 Task: In the Company jpmmorgan.com, Add note: 'Set up a demo for a customer who requested more information.'. Mark checkbox to create task to follow up ': In 1 month'. Create task, with  description: Physical meeting done, Add due date: In 1 week; Add reminder: 1 hour before. Set Priority High and add note: Make sure to mention the limited-time discount offer during the sales call.. Logged in from softage.6@softage.net
Action: Mouse moved to (104, 76)
Screenshot: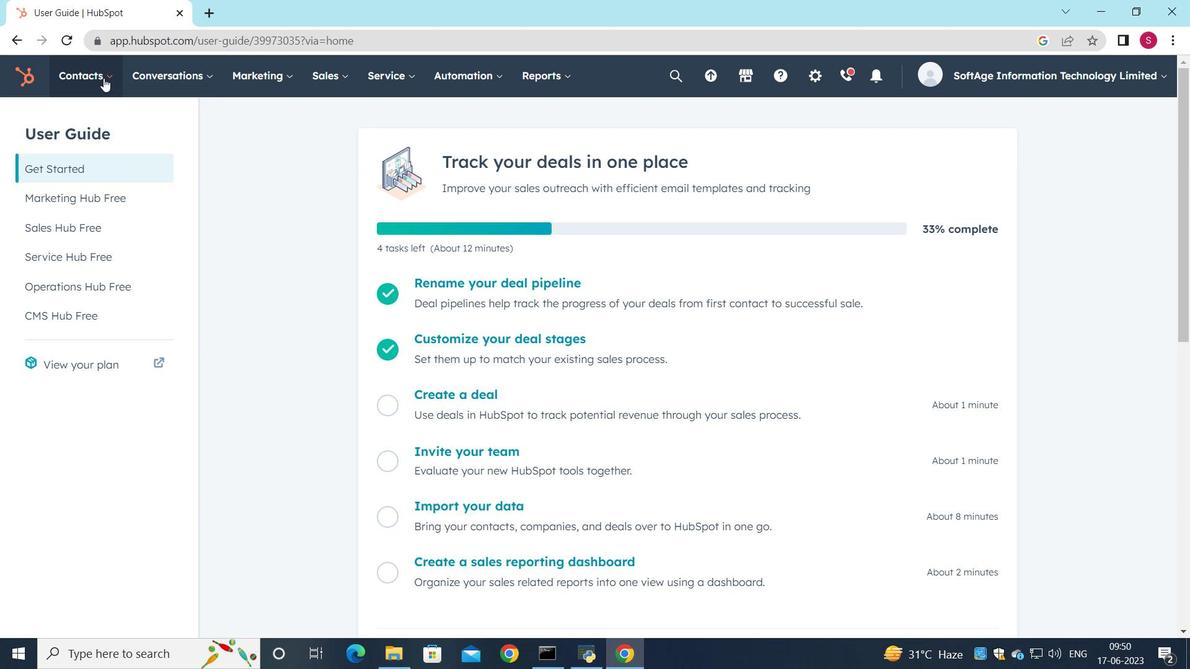 
Action: Mouse pressed left at (104, 76)
Screenshot: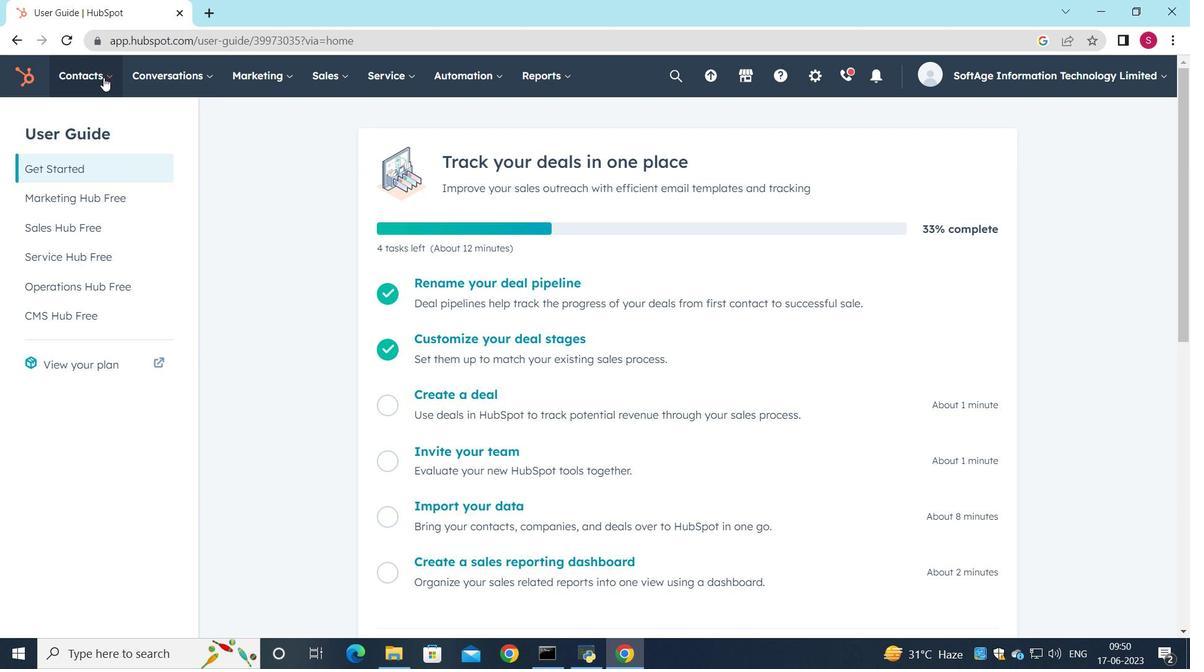 
Action: Mouse moved to (106, 146)
Screenshot: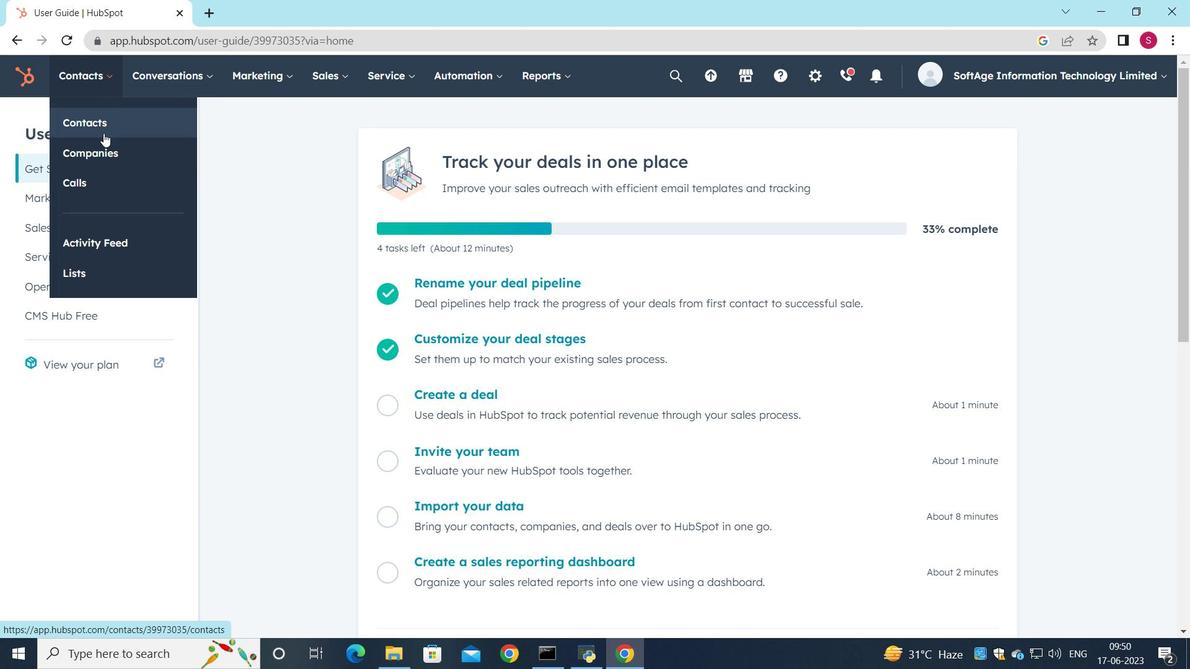 
Action: Mouse pressed left at (106, 146)
Screenshot: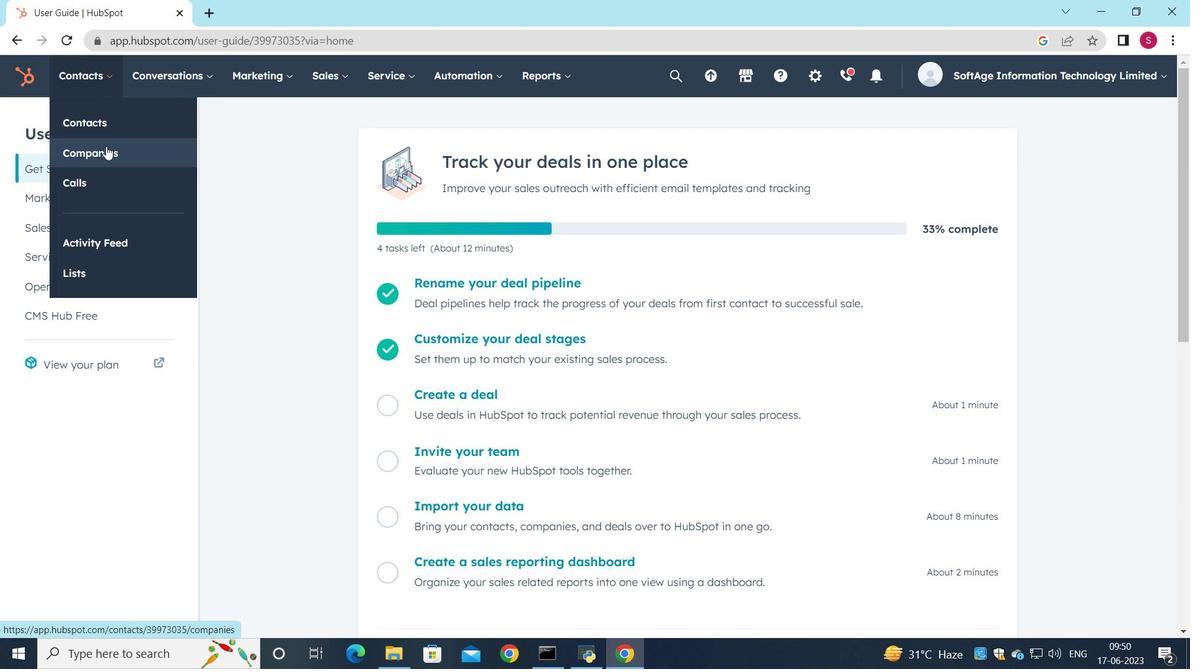 
Action: Mouse moved to (85, 247)
Screenshot: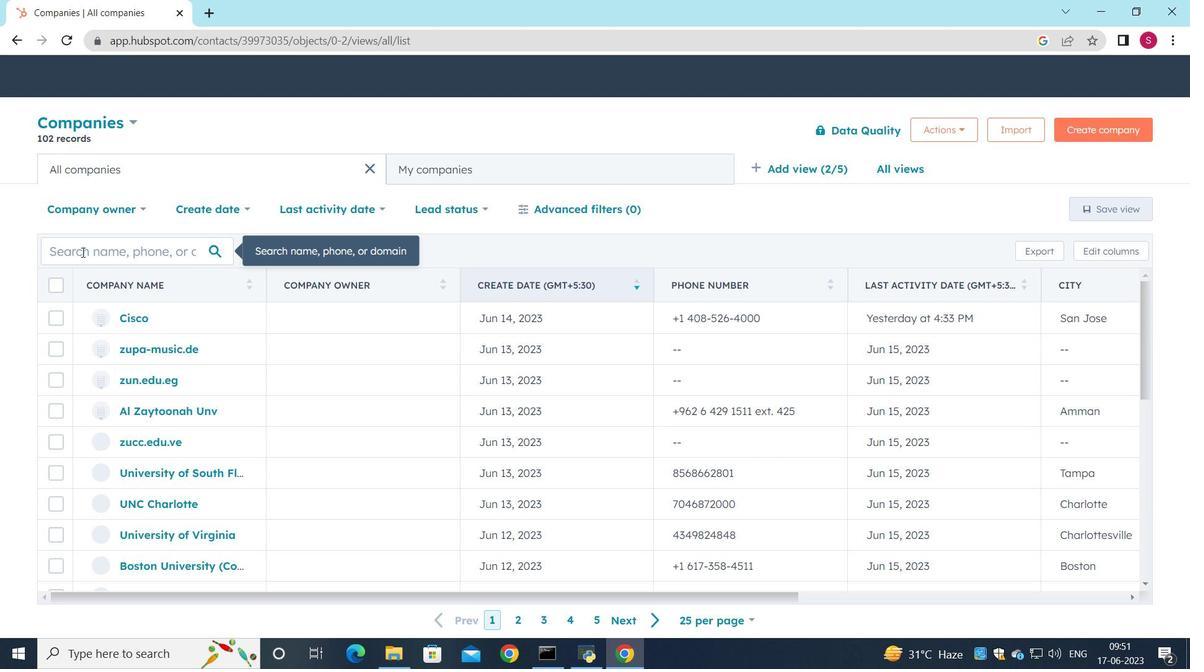 
Action: Mouse pressed left at (85, 247)
Screenshot: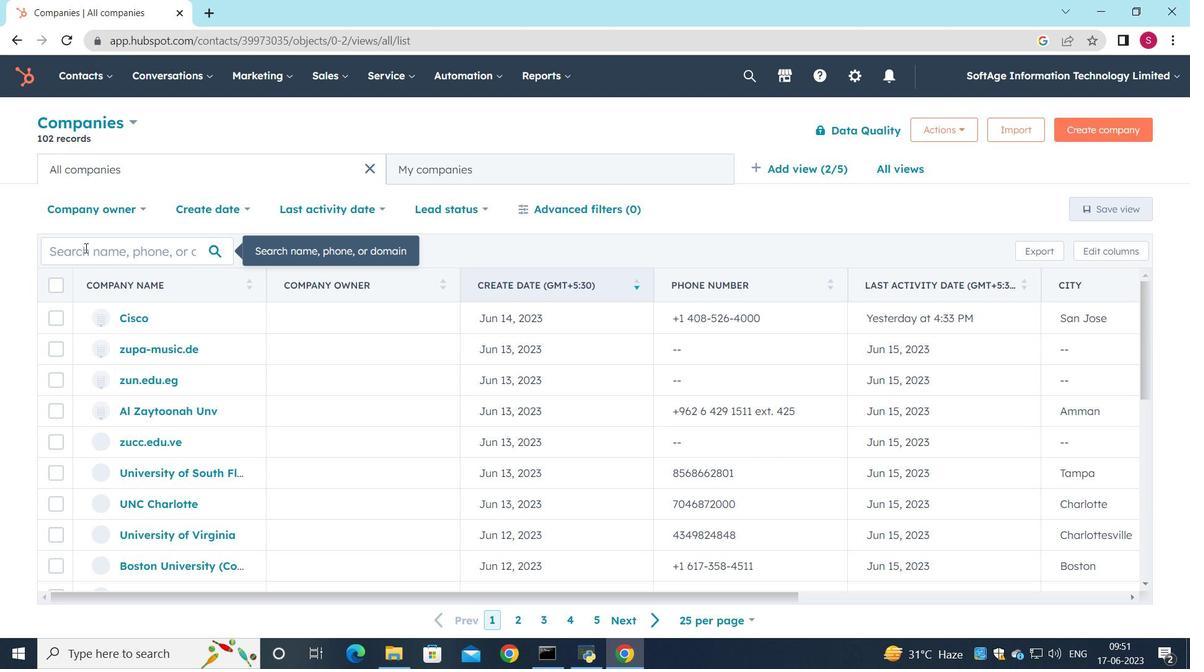 
Action: Mouse moved to (86, 239)
Screenshot: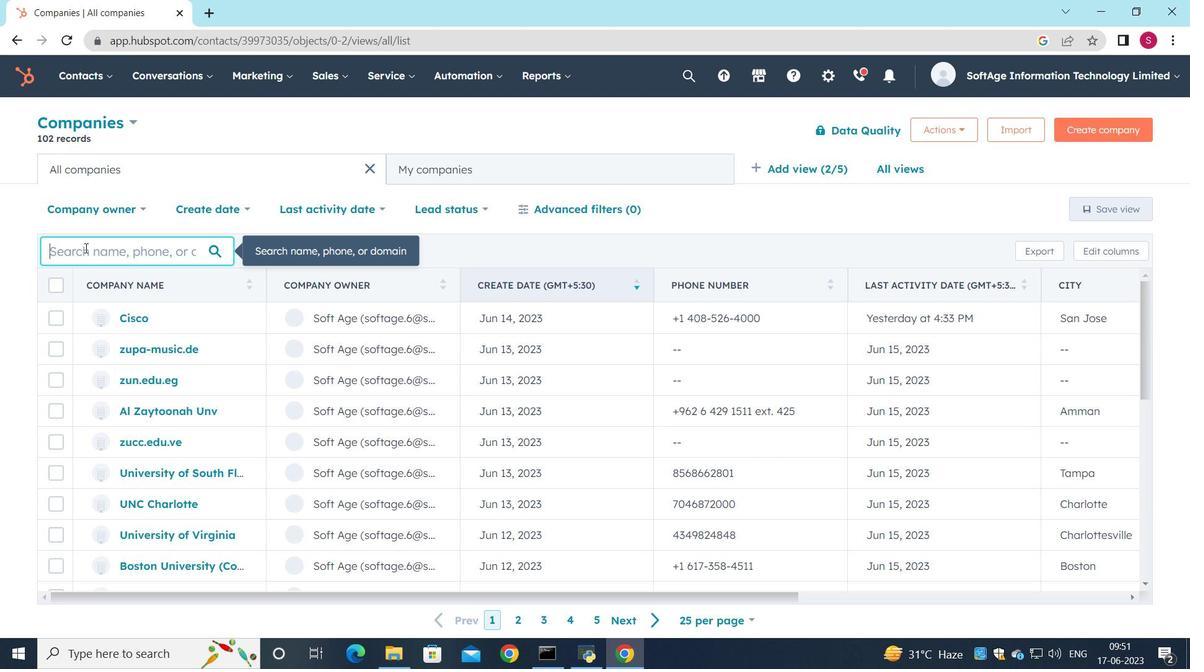 
Action: Key pressed jp,<Key.backspace>mmorgan
Screenshot: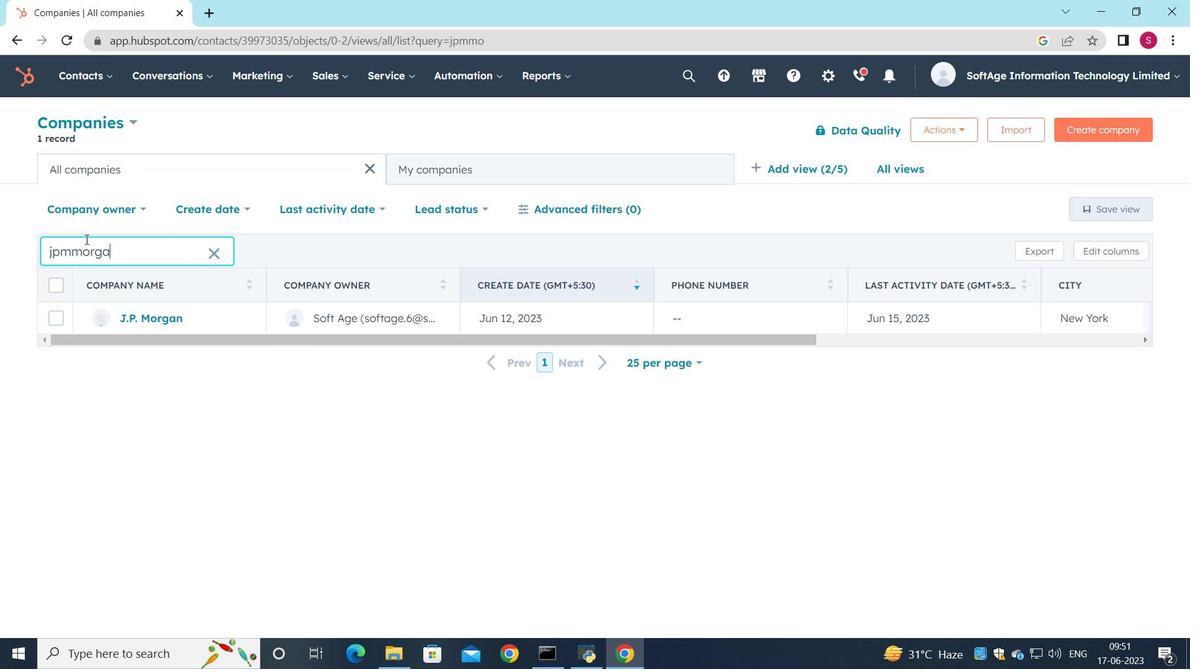 
Action: Mouse moved to (106, 251)
Screenshot: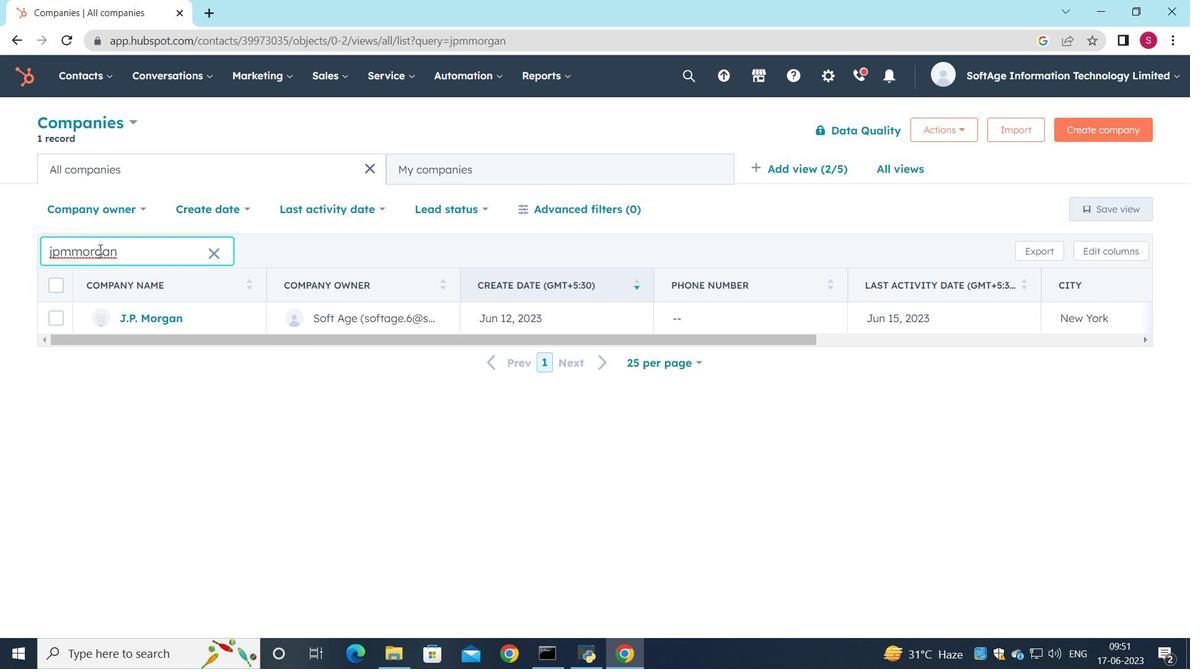 
Action: Key pressed .com
Screenshot: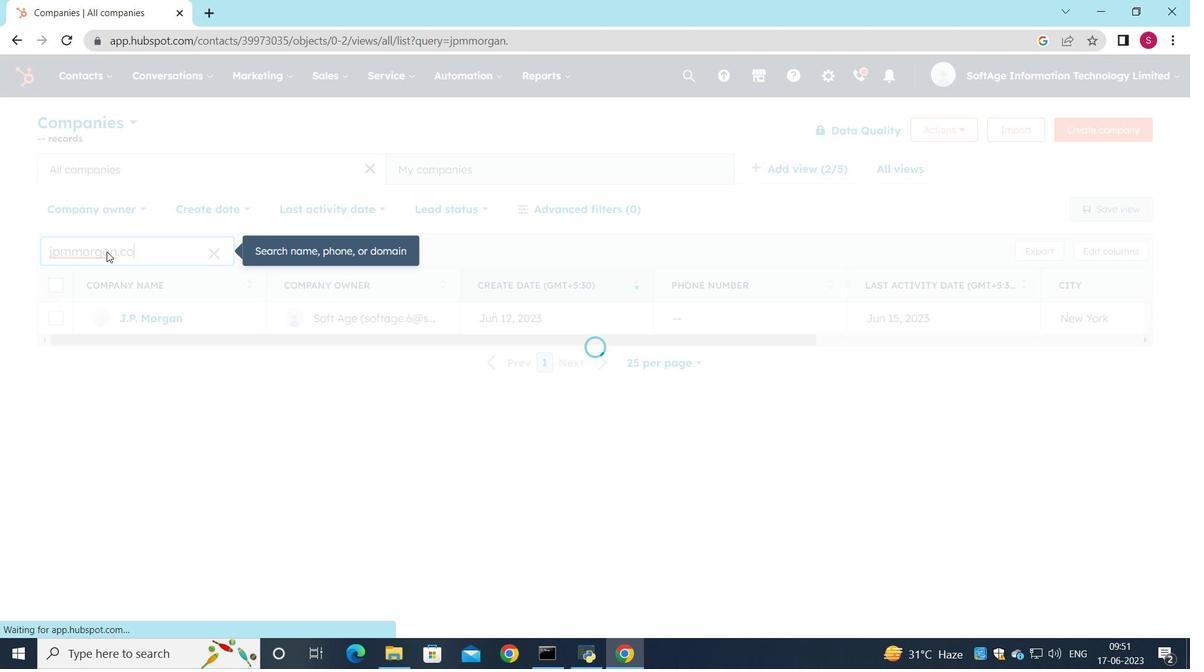 
Action: Mouse moved to (133, 319)
Screenshot: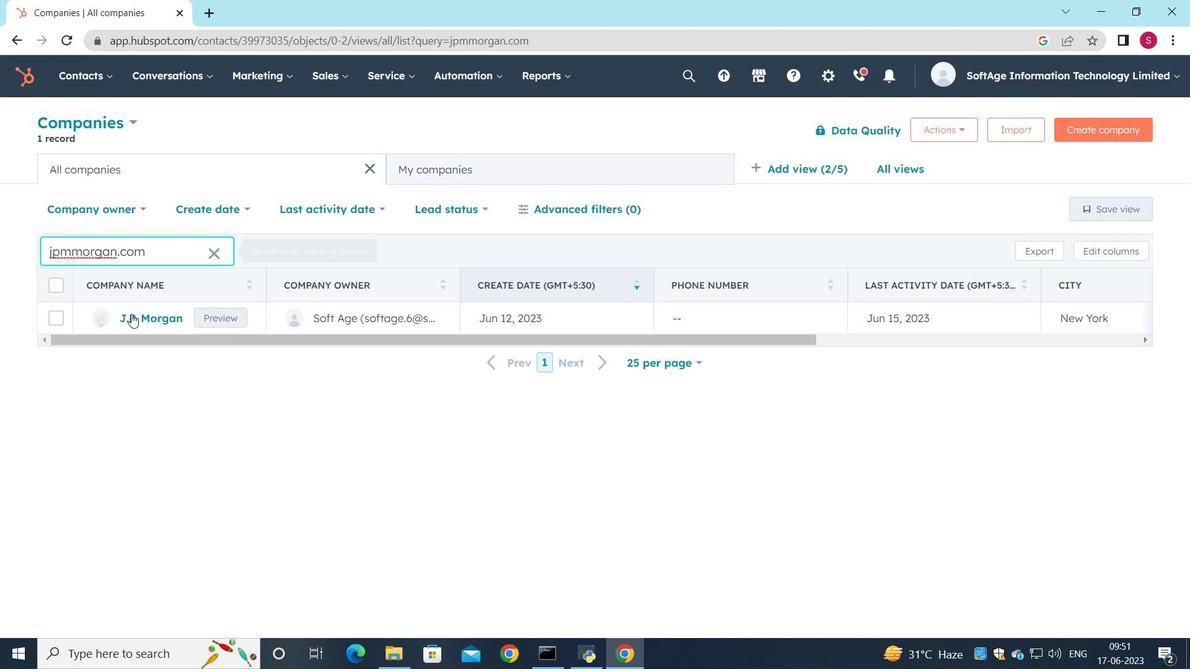 
Action: Mouse pressed left at (133, 319)
Screenshot: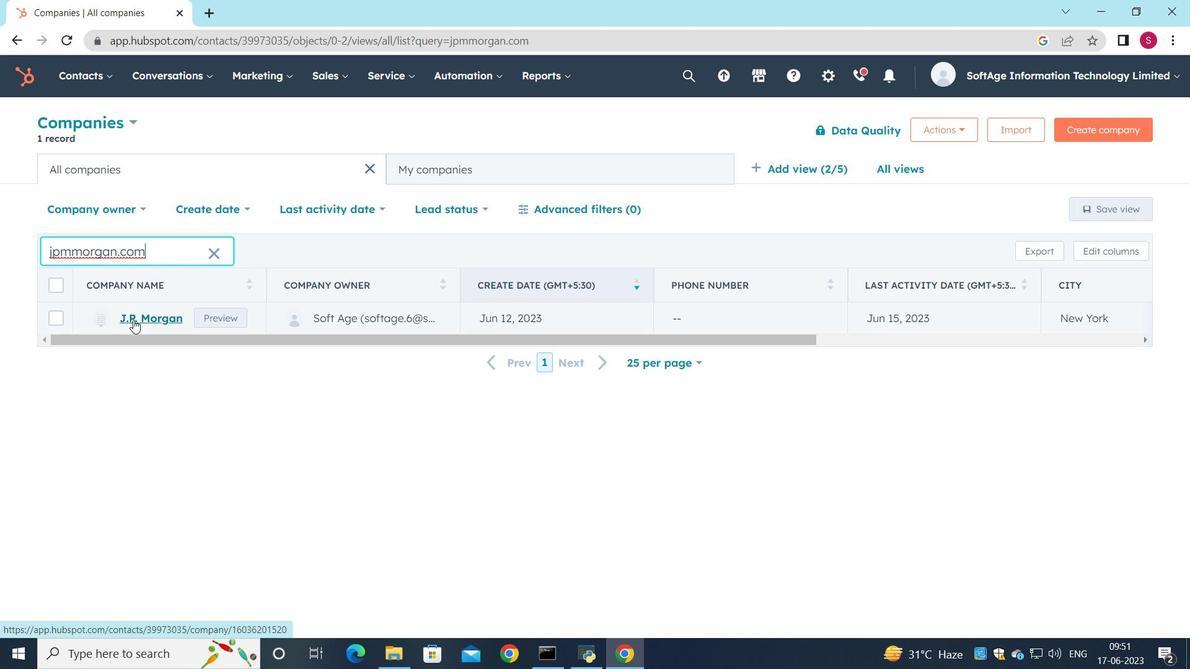 
Action: Mouse moved to (43, 246)
Screenshot: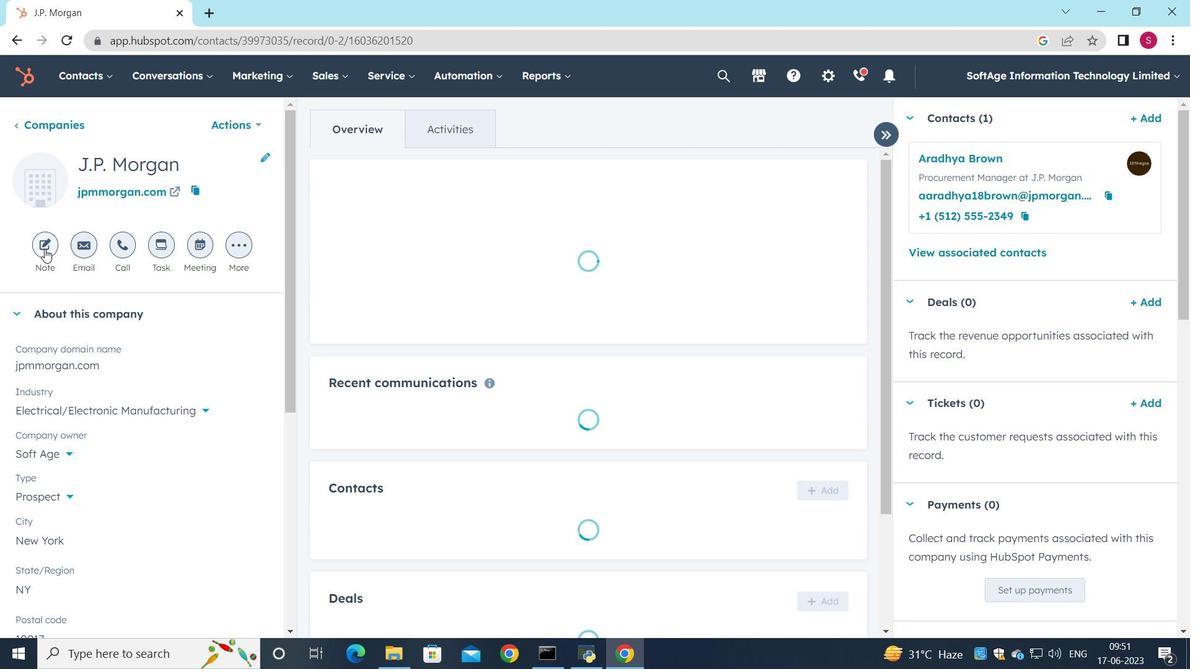 
Action: Mouse pressed left at (43, 246)
Screenshot: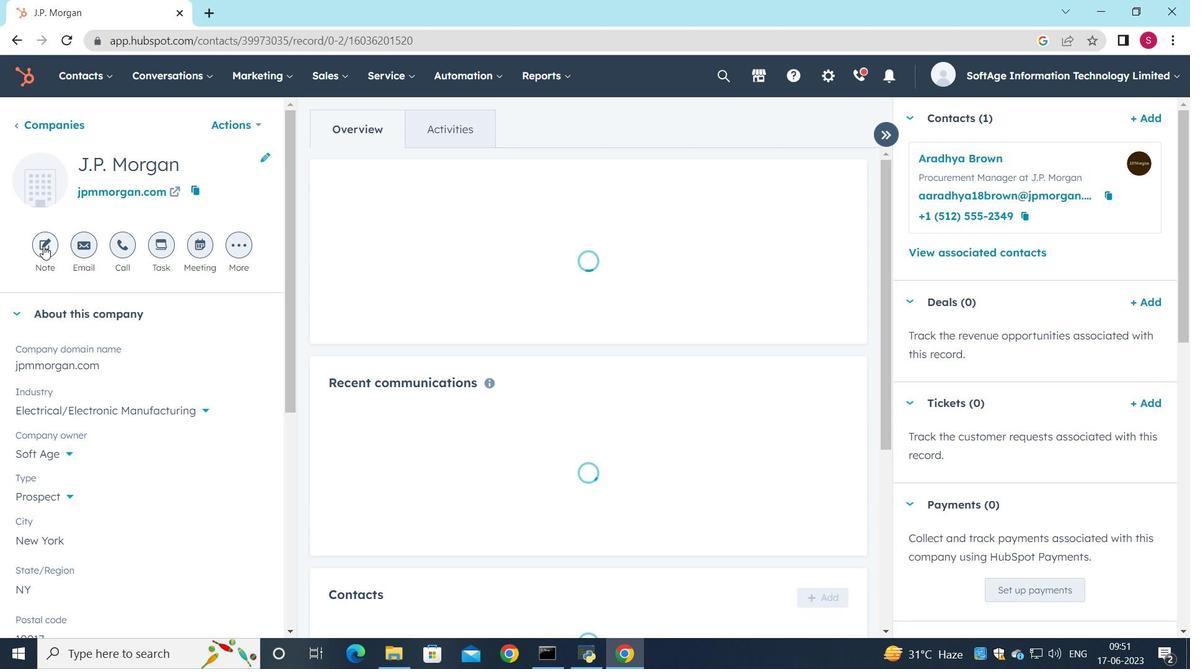
Action: Mouse moved to (665, 386)
Screenshot: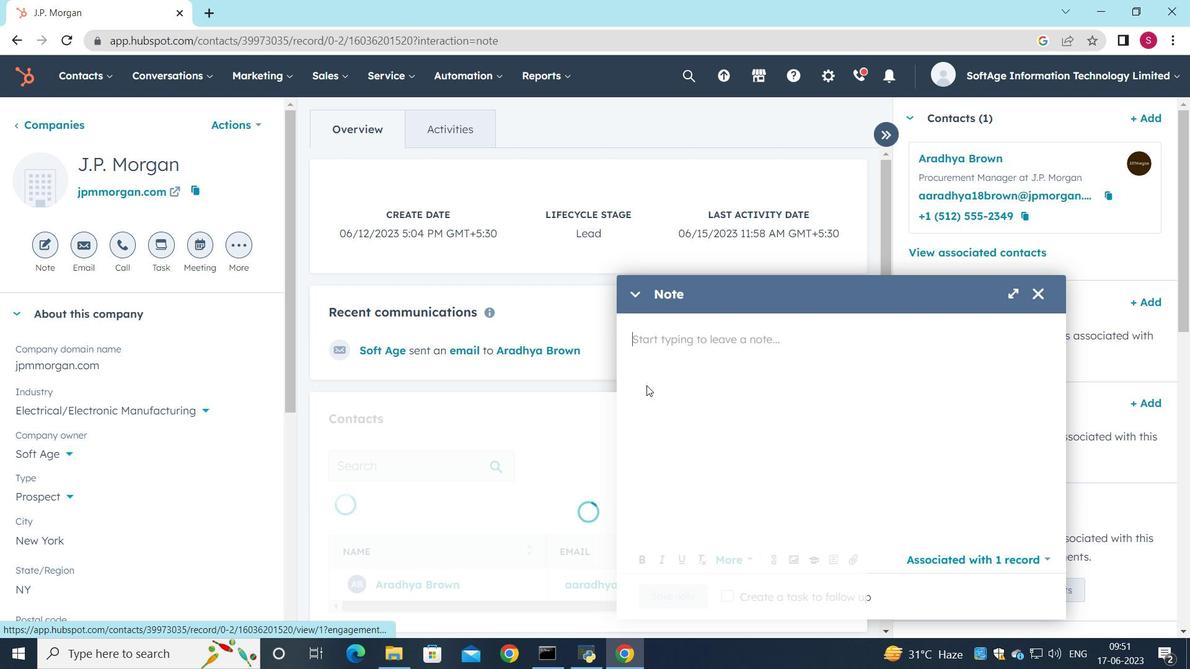 
Action: Key pressed <Key.shift>Set<Key.space>up<Key.space>a<Key.space>demo<Key.space>for<Key.space>a<Key.space>customer<Key.space>who<Key.space>requested<Key.space>more<Key.space>information
Screenshot: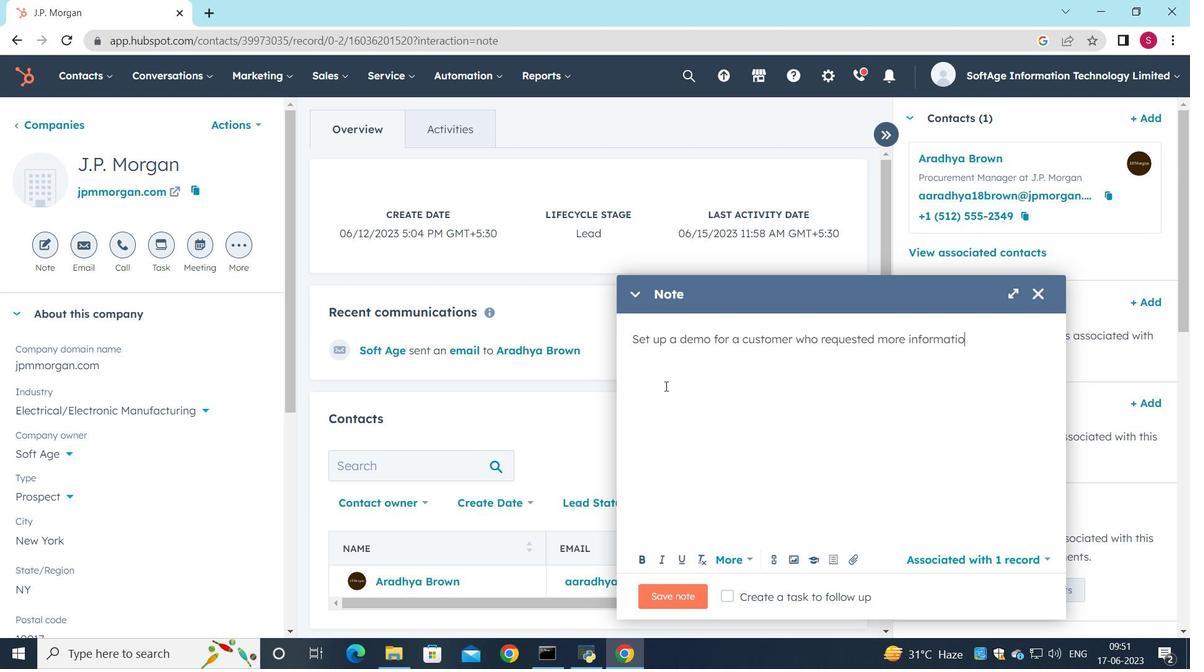 
Action: Mouse moved to (729, 598)
Screenshot: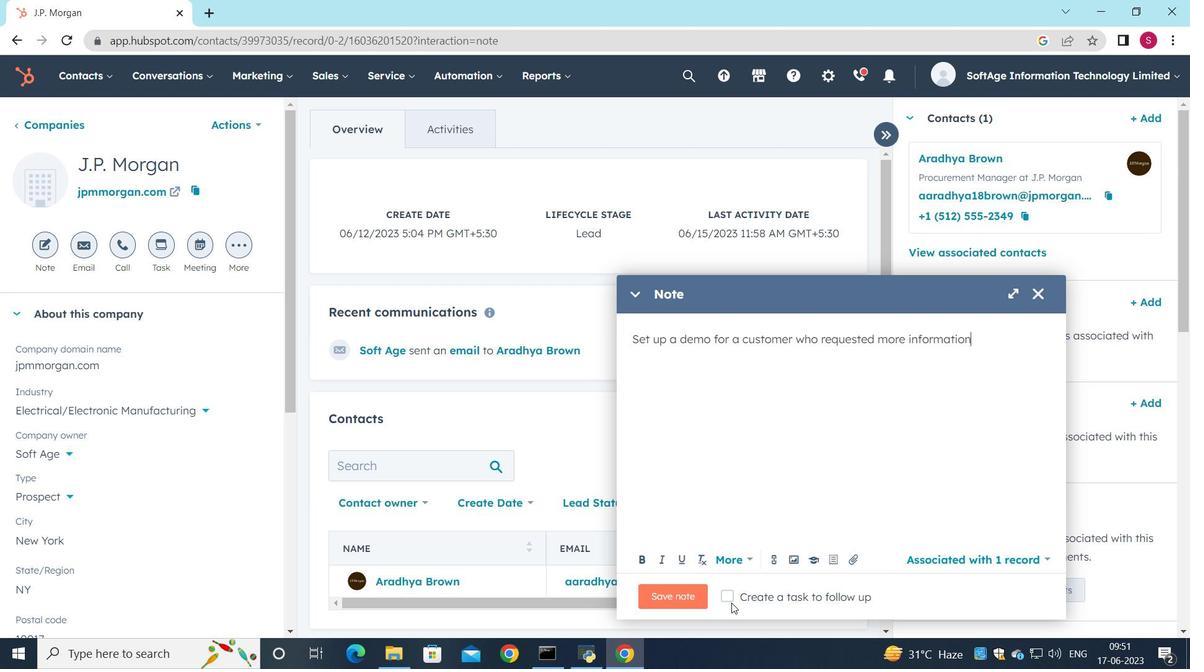 
Action: Mouse pressed left at (729, 598)
Screenshot: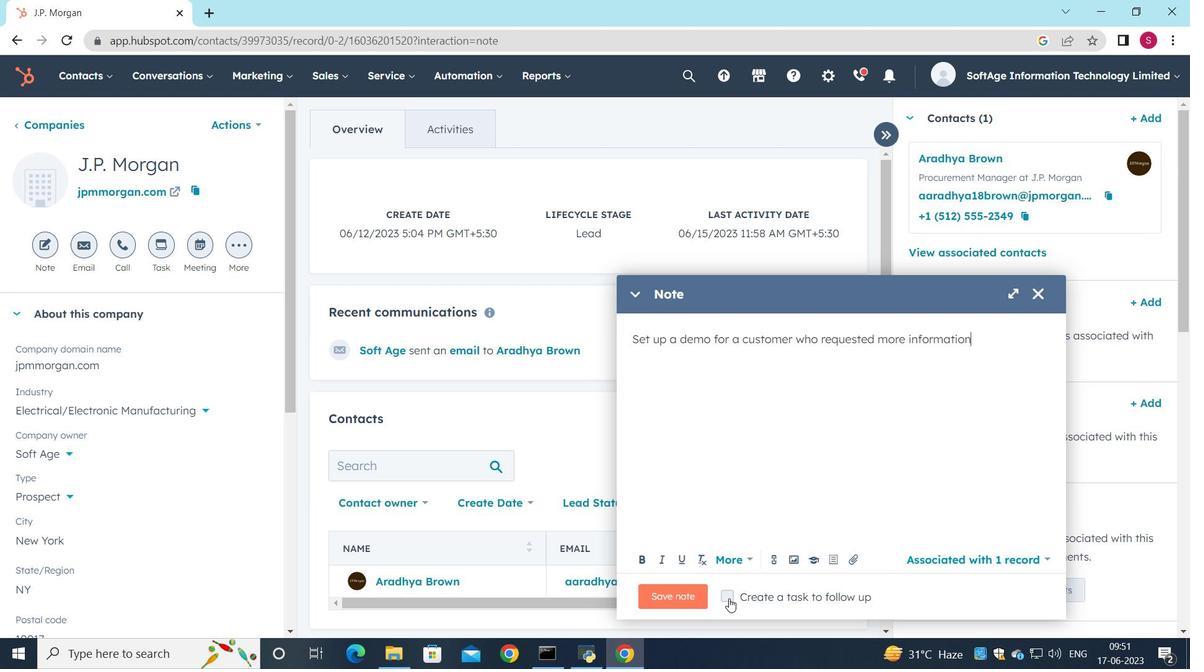 
Action: Mouse moved to (817, 601)
Screenshot: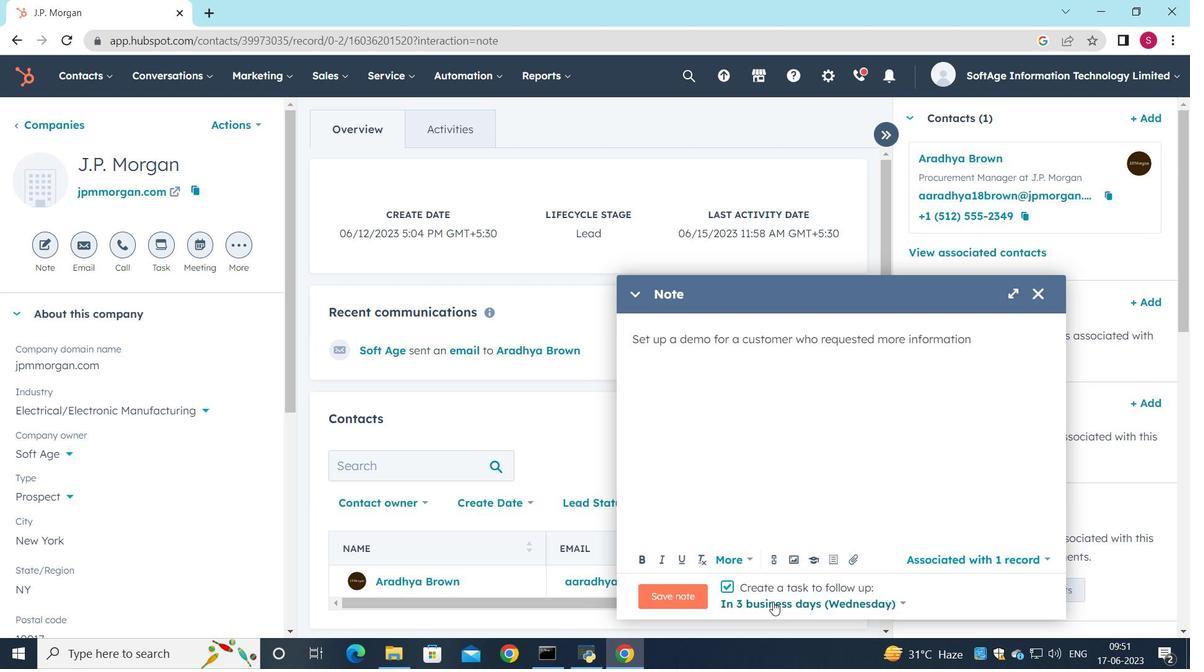 
Action: Mouse pressed left at (817, 601)
Screenshot: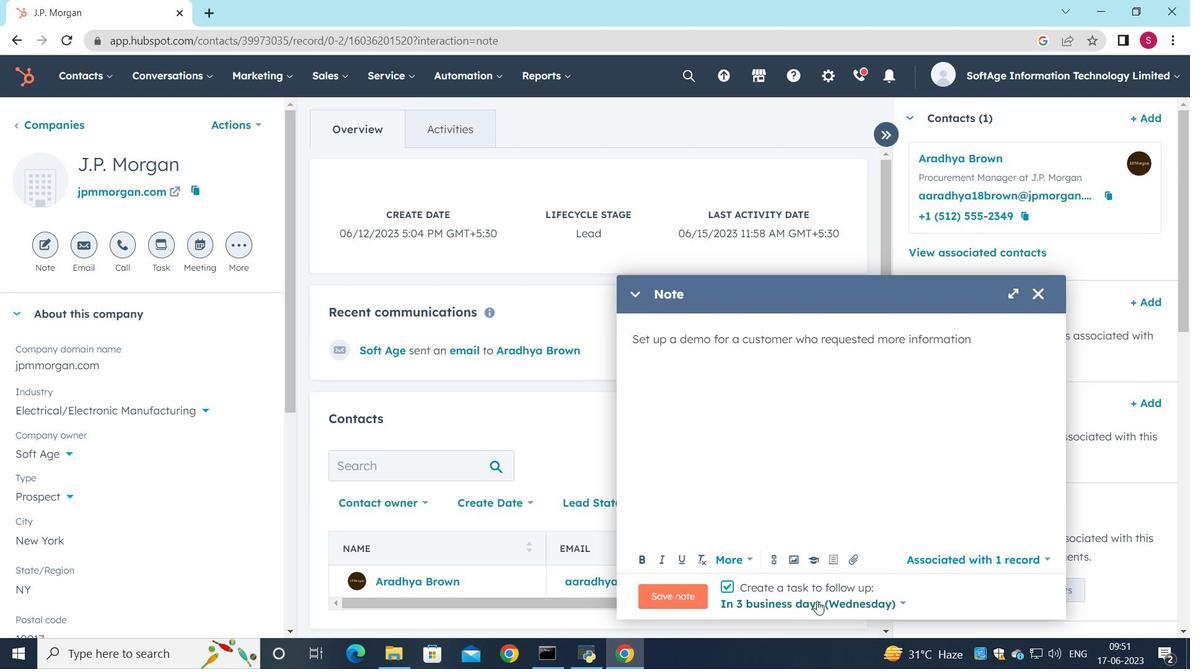 
Action: Mouse moved to (816, 541)
Screenshot: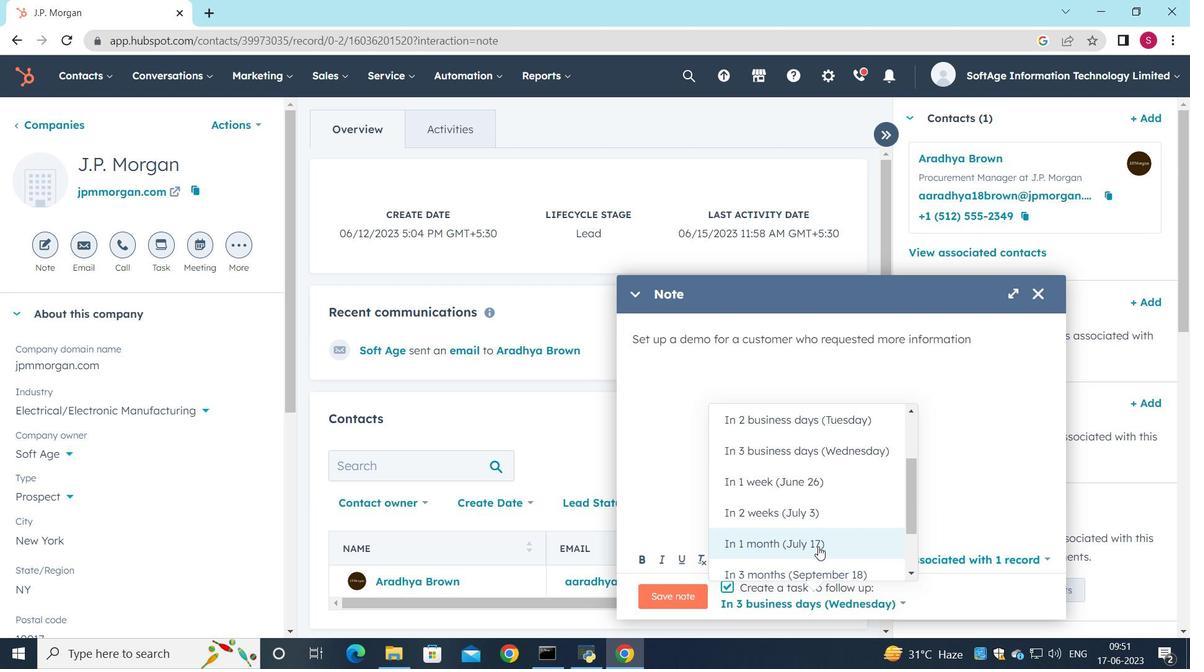 
Action: Mouse pressed left at (816, 541)
Screenshot: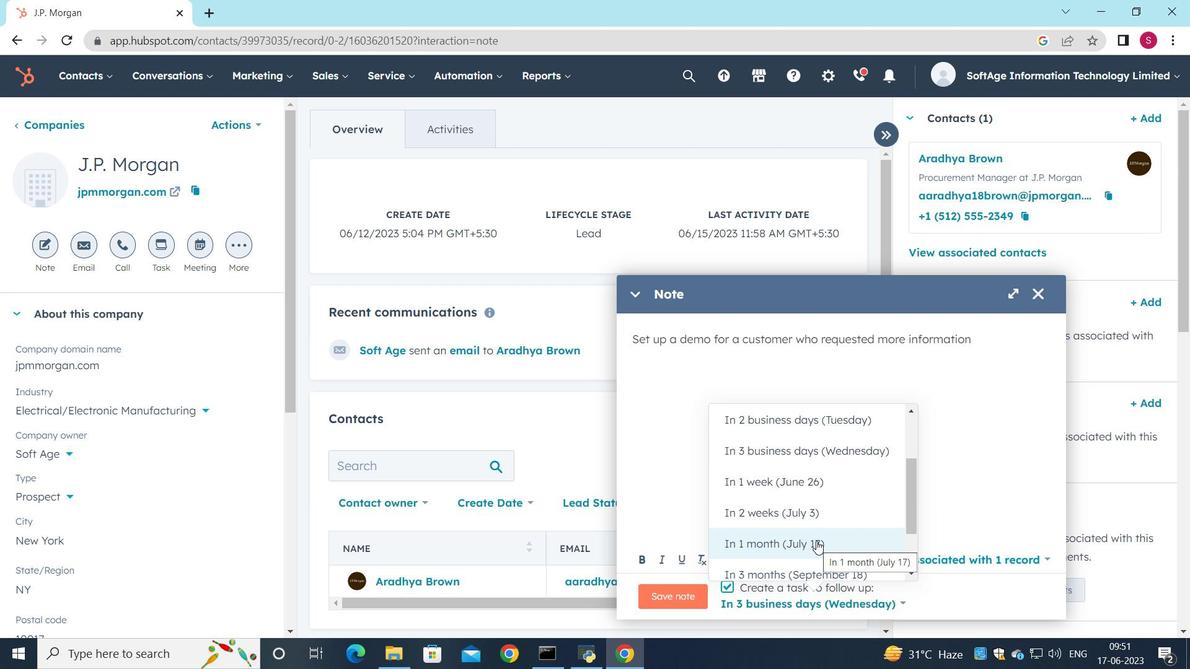 
Action: Mouse moved to (682, 593)
Screenshot: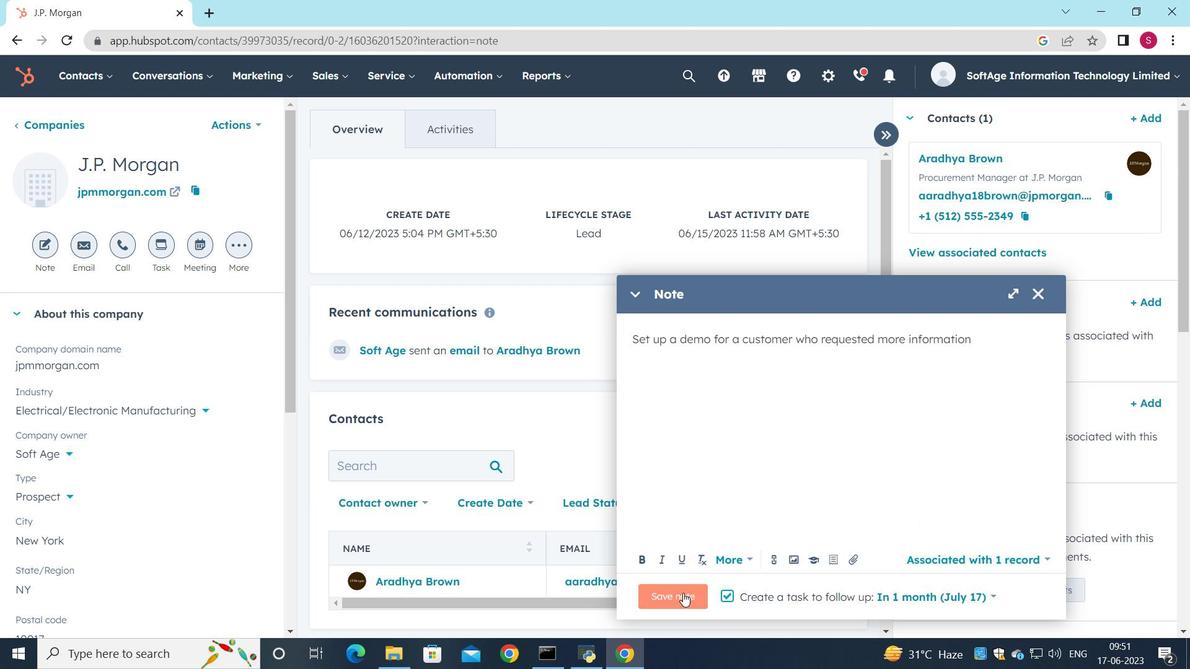 
Action: Mouse pressed left at (682, 593)
Screenshot: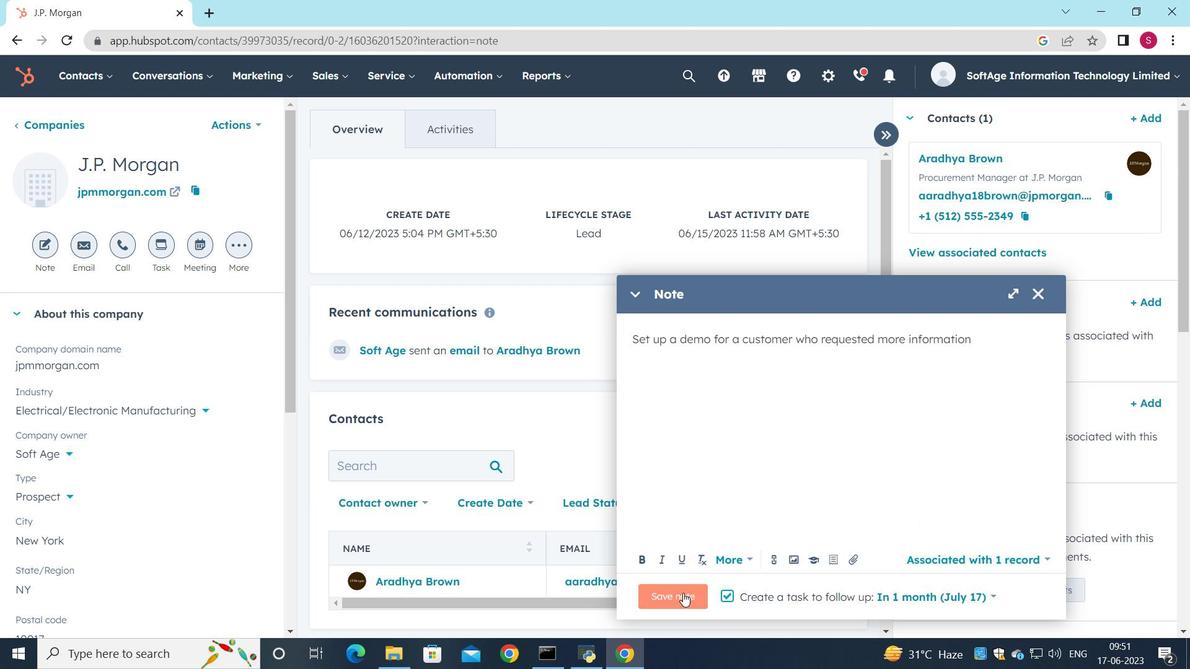 
Action: Mouse moved to (164, 252)
Screenshot: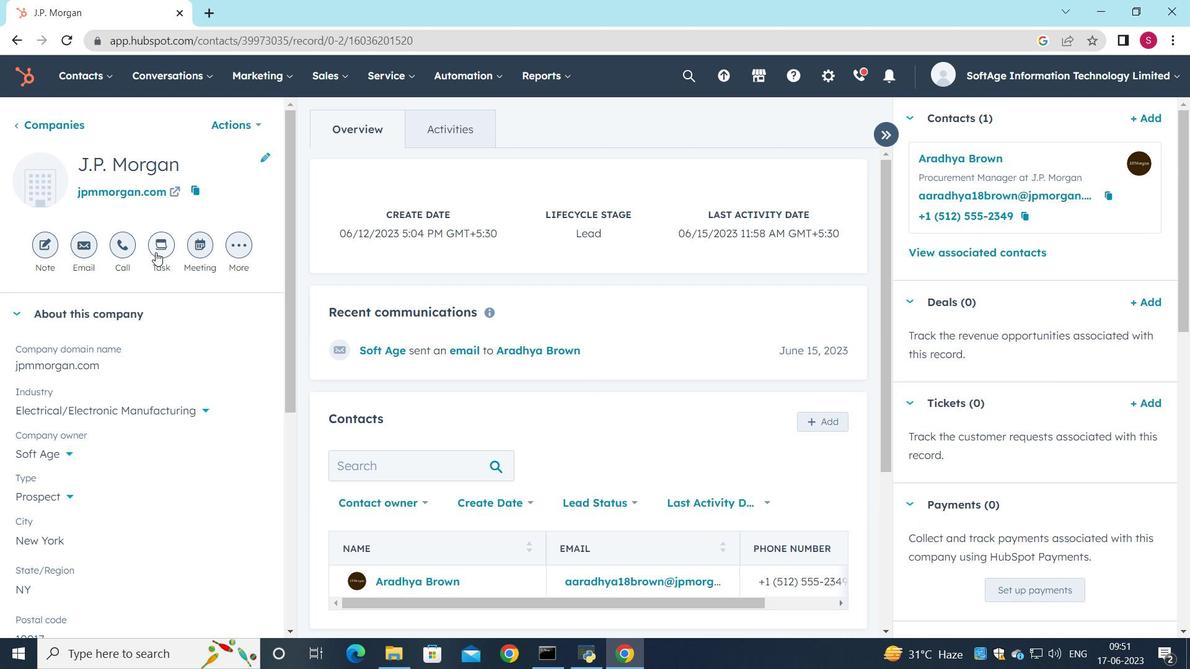 
Action: Mouse pressed left at (164, 252)
Screenshot: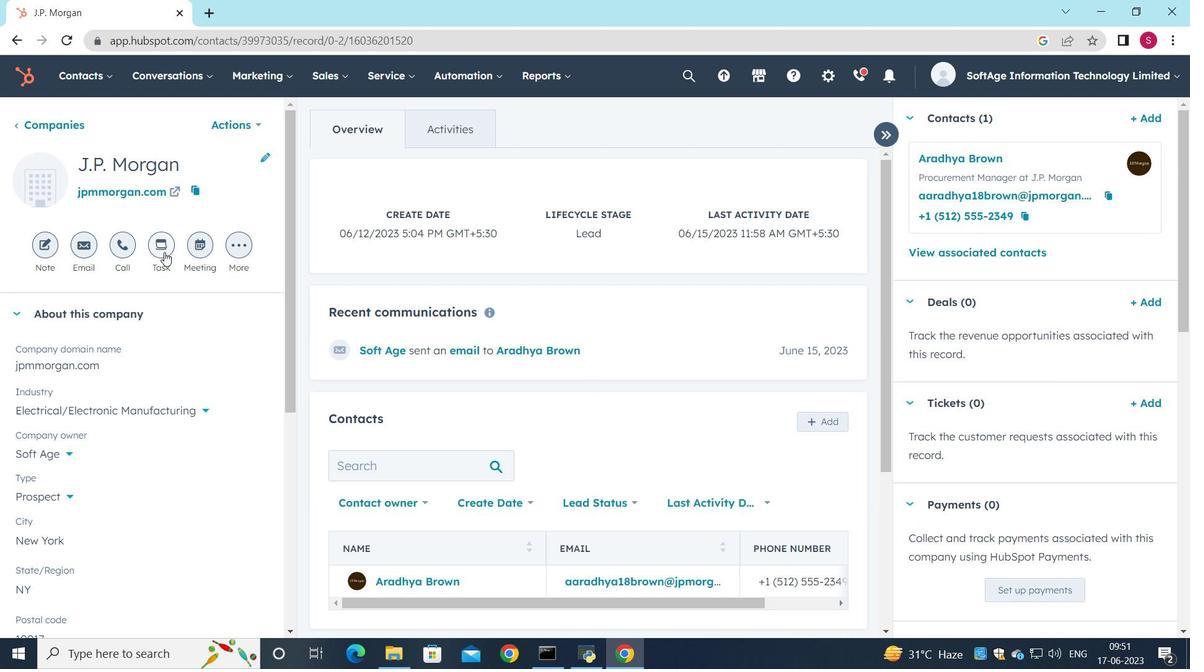 
Action: Mouse moved to (733, 284)
Screenshot: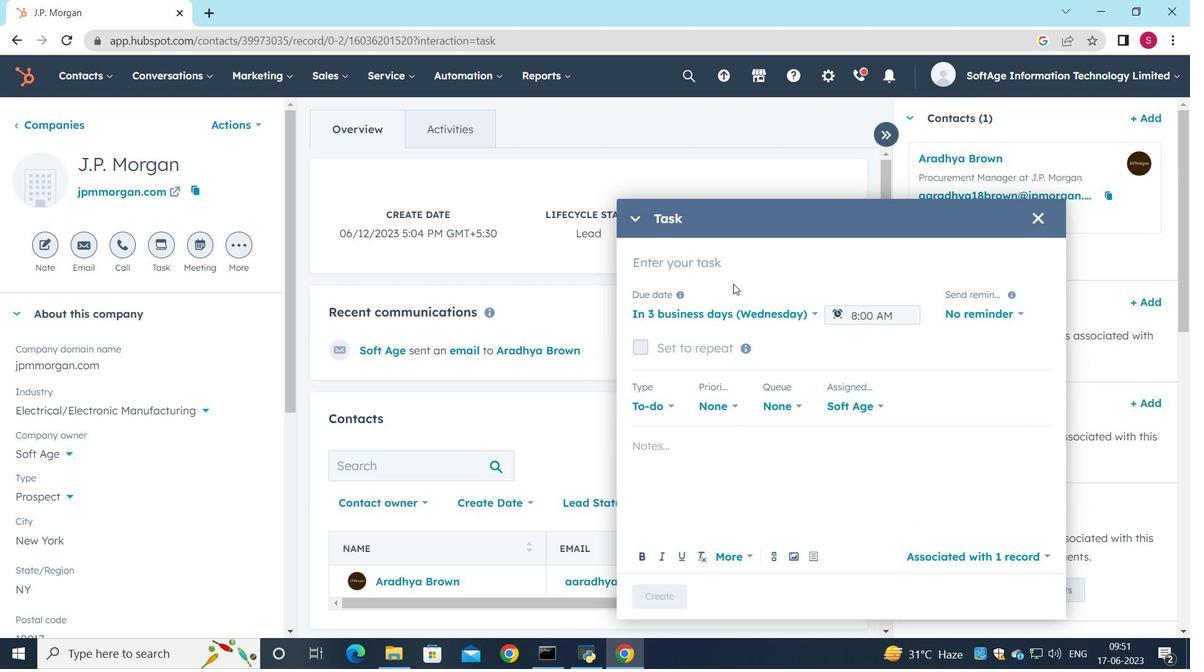 
Action: Key pressed <Key.shift><Key.shift><Key.shift>Physical<Key.space>meeting<Key.space>dom<Key.backspace>ne
Screenshot: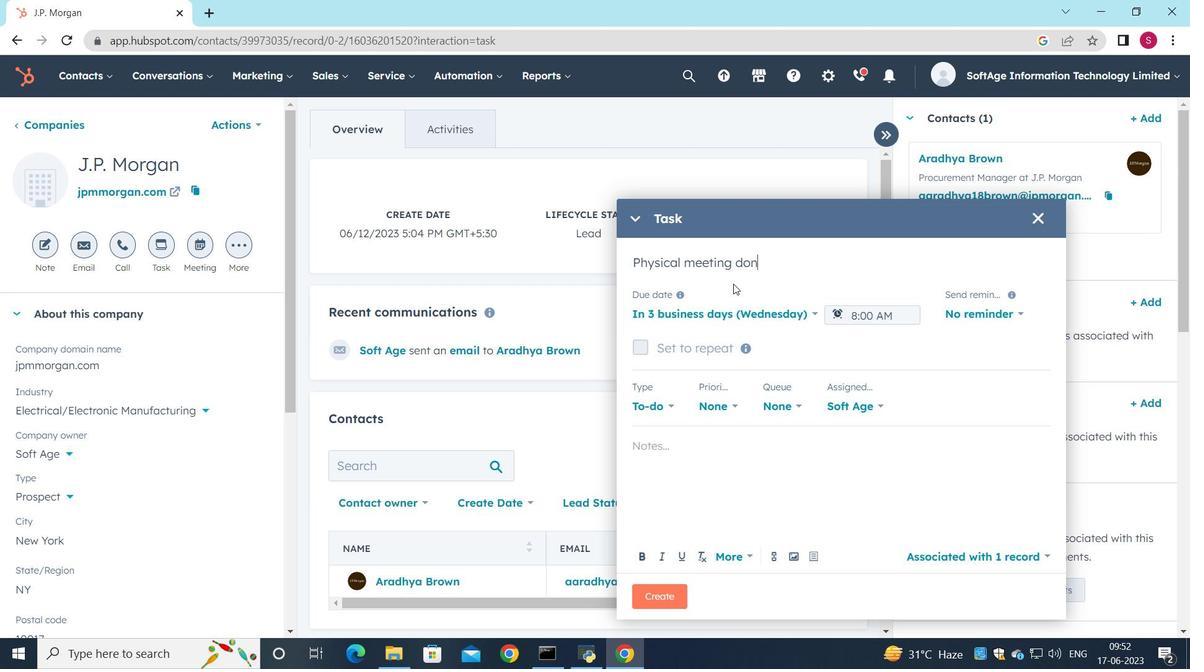 
Action: Mouse moved to (782, 314)
Screenshot: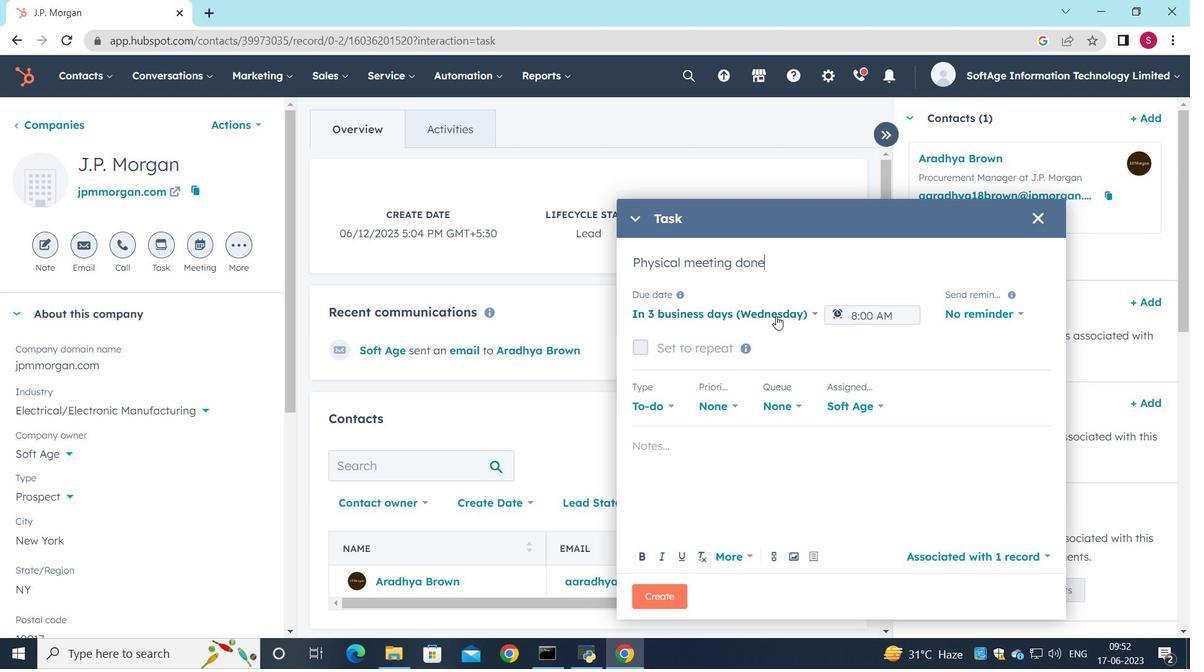 
Action: Mouse pressed left at (782, 314)
Screenshot: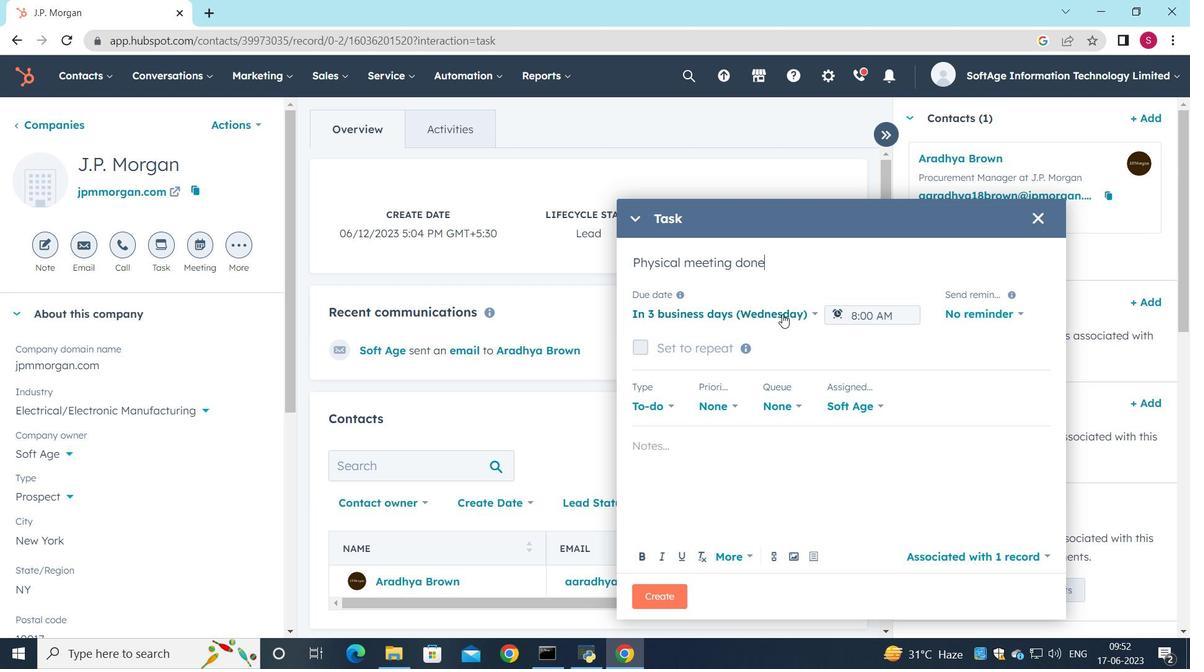 
Action: Mouse moved to (735, 413)
Screenshot: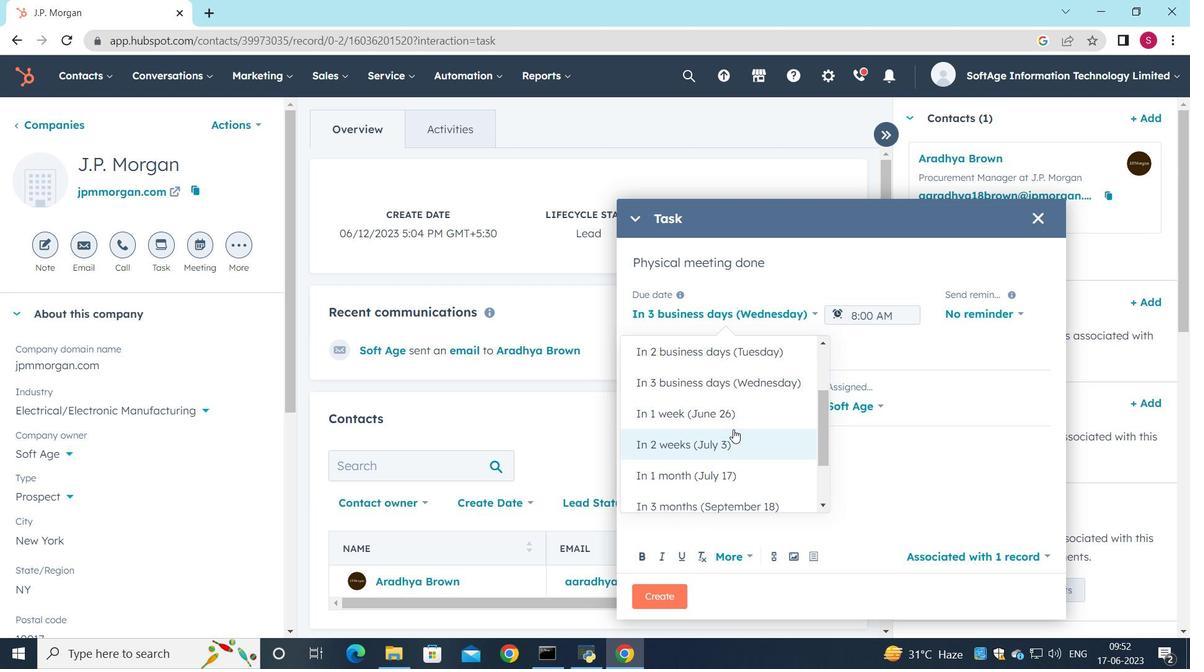 
Action: Mouse pressed left at (735, 413)
Screenshot: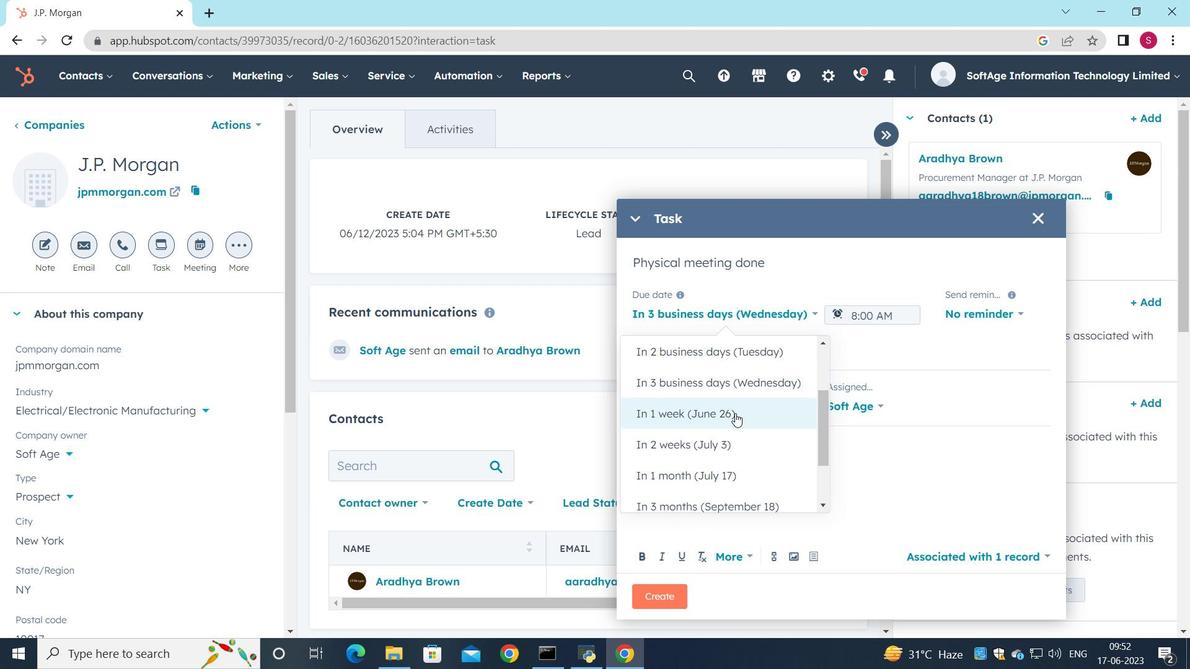 
Action: Mouse moved to (949, 310)
Screenshot: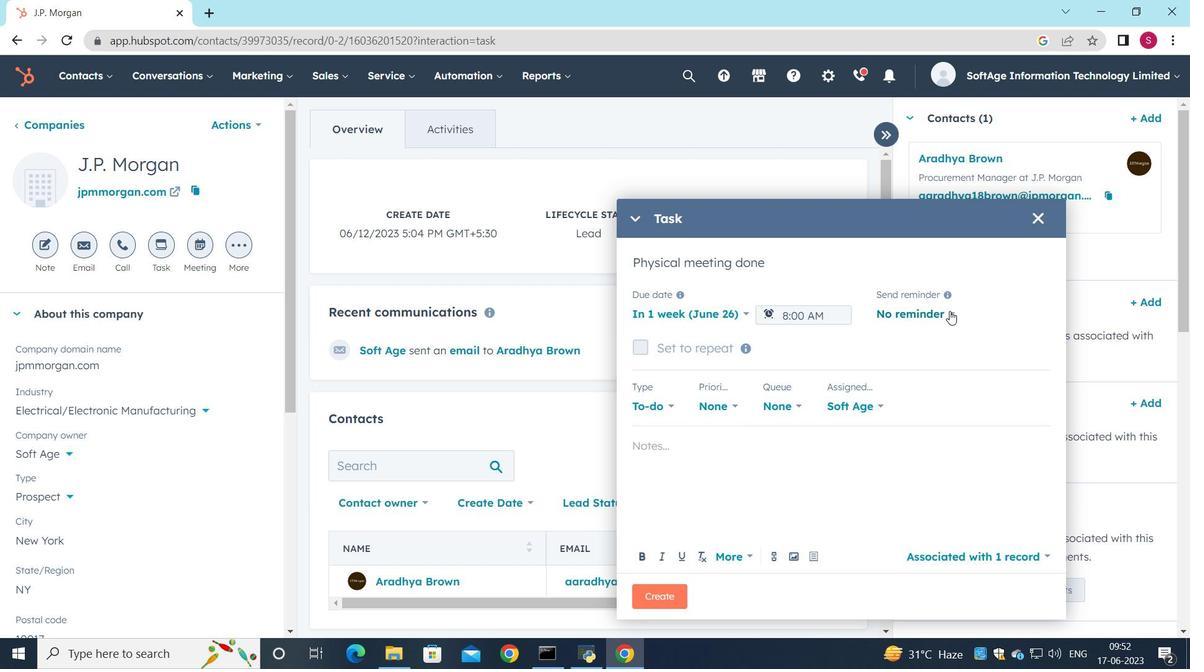 
Action: Mouse pressed left at (949, 310)
Screenshot: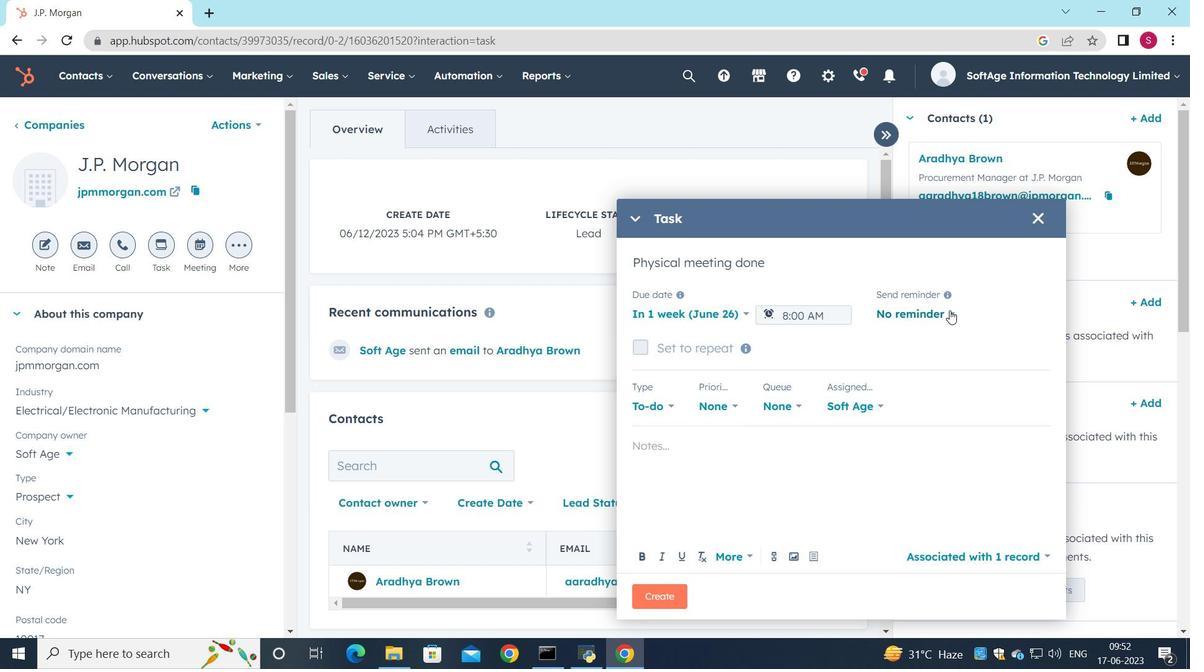 
Action: Mouse moved to (911, 439)
Screenshot: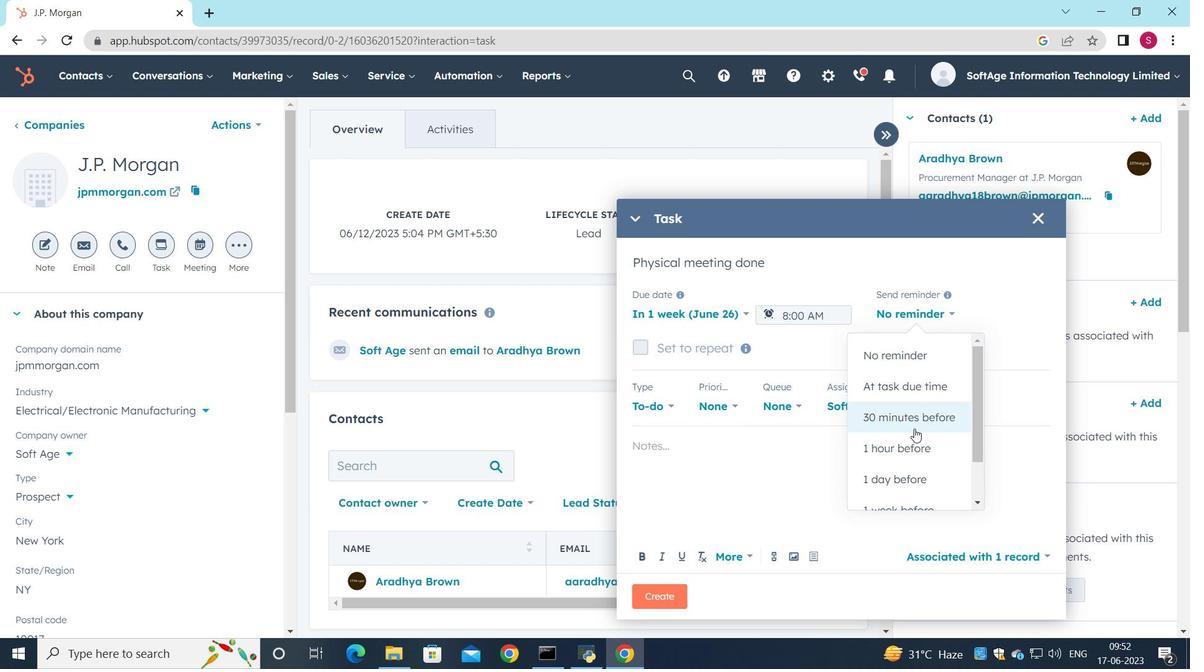 
Action: Mouse pressed left at (911, 439)
Screenshot: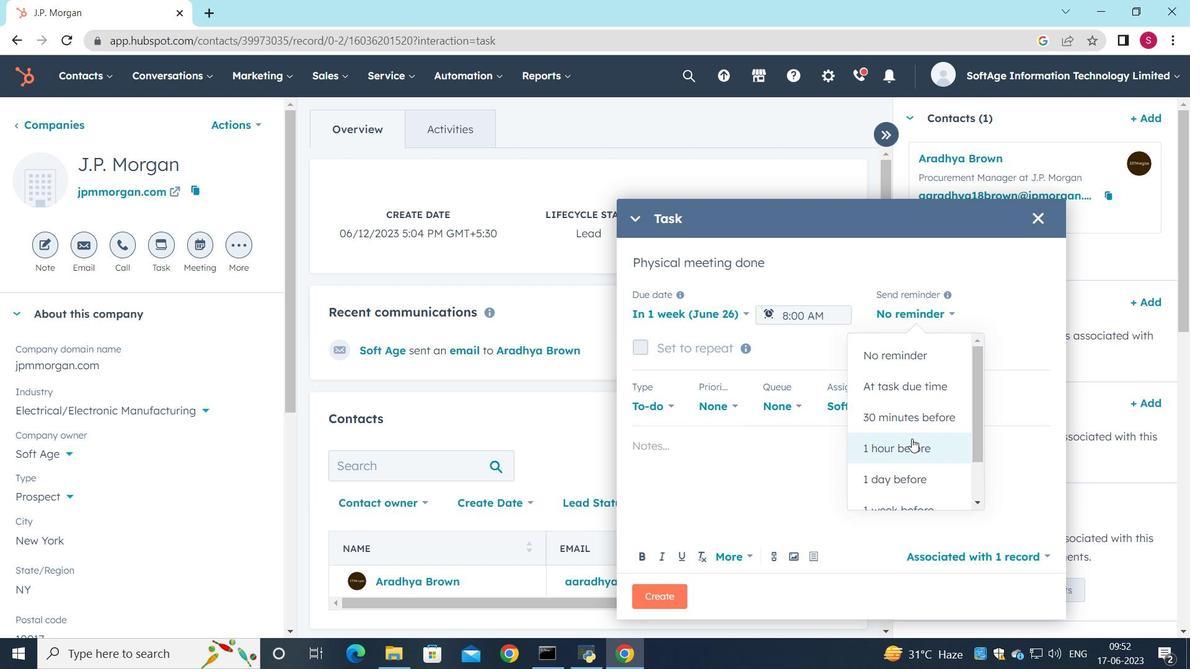 
Action: Mouse moved to (727, 402)
Screenshot: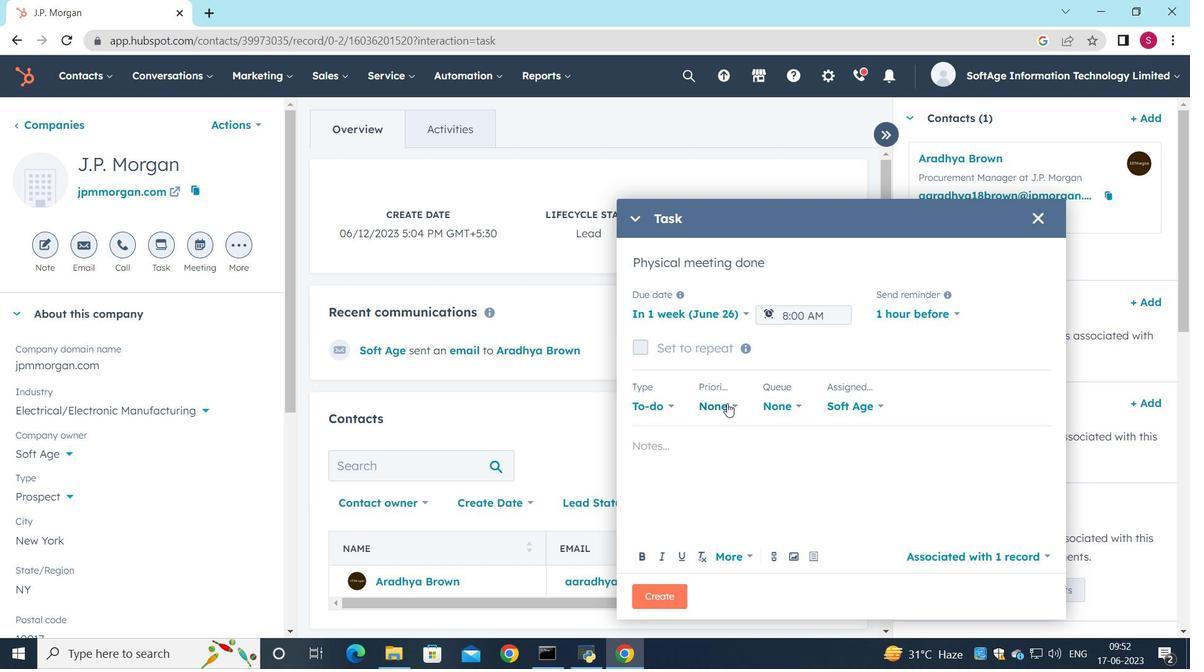 
Action: Mouse pressed left at (727, 402)
Screenshot: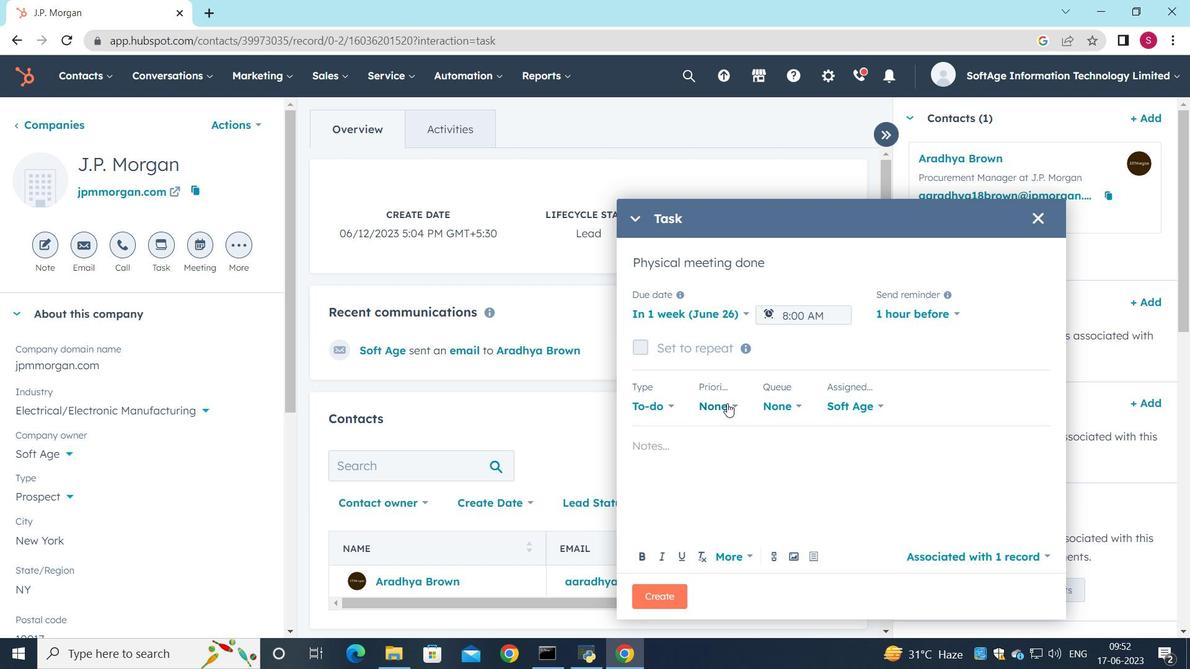 
Action: Mouse moved to (718, 533)
Screenshot: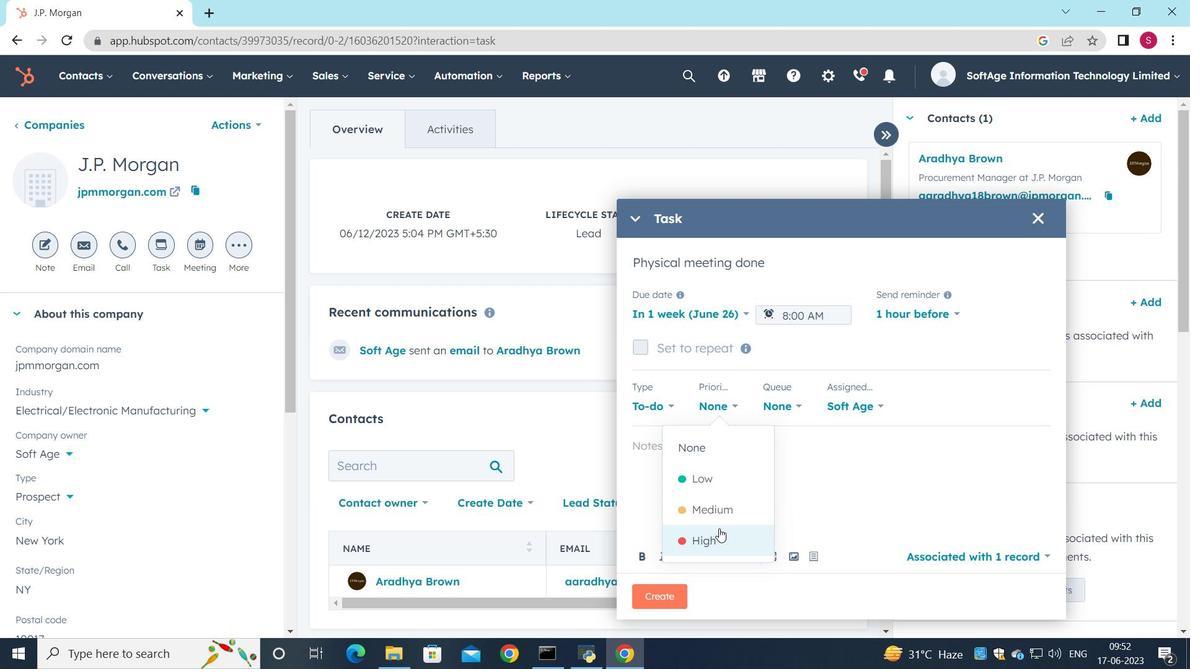 
Action: Mouse pressed left at (718, 533)
Screenshot: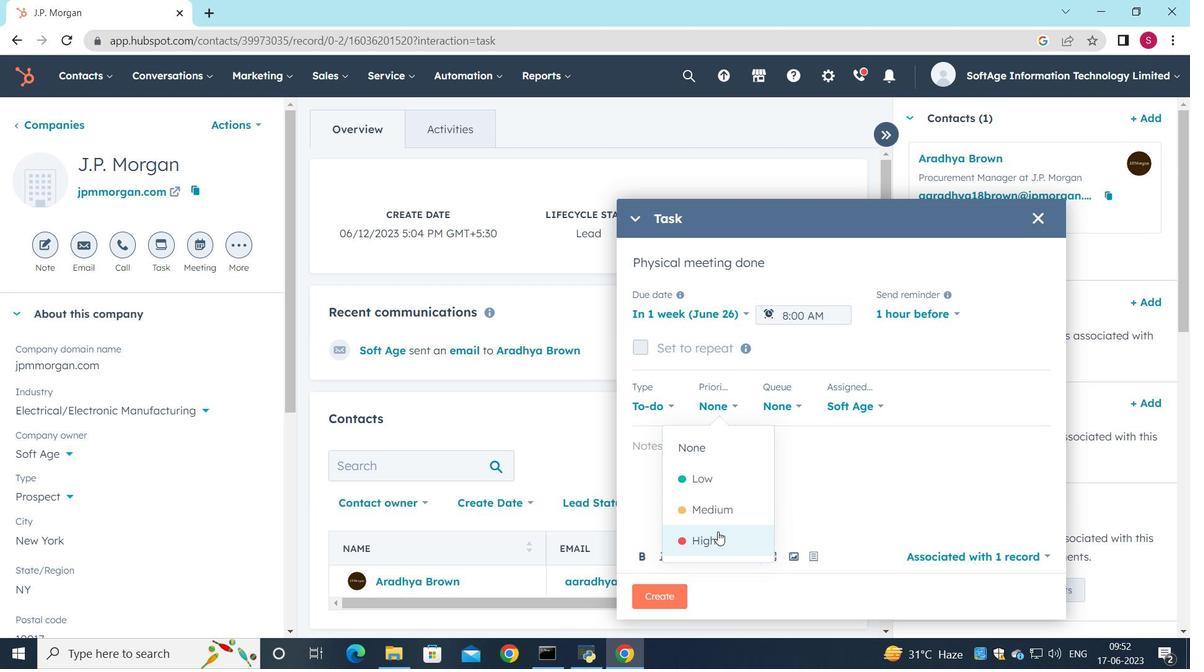 
Action: Mouse moved to (678, 459)
Screenshot: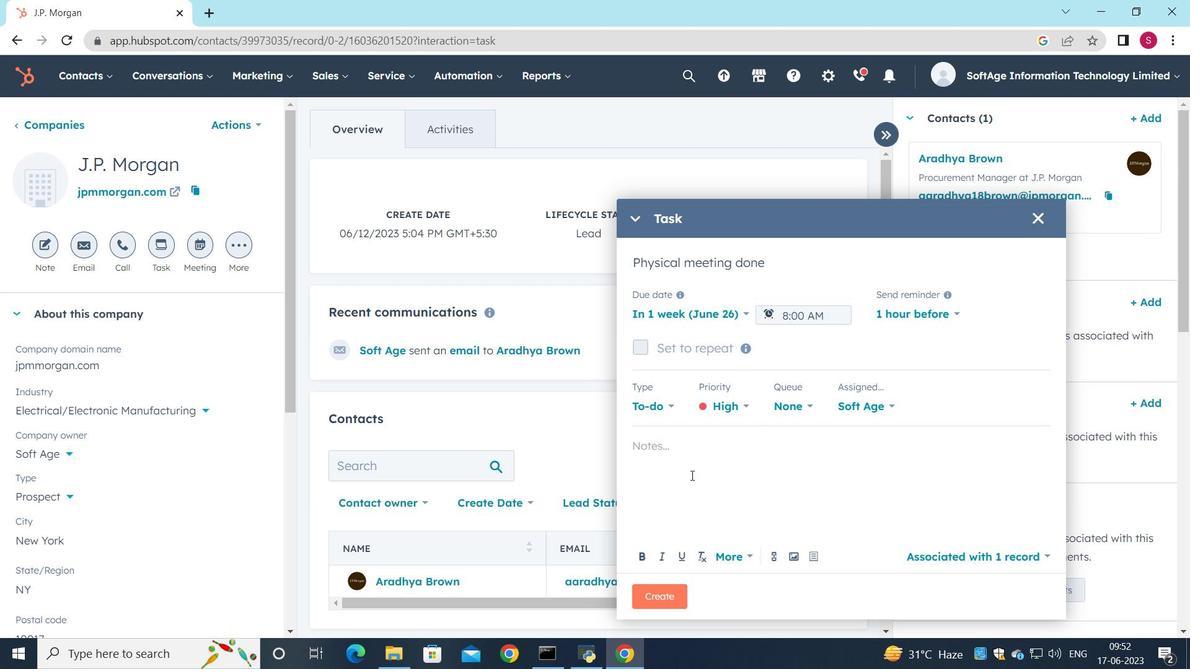 
Action: Mouse pressed left at (678, 459)
Screenshot: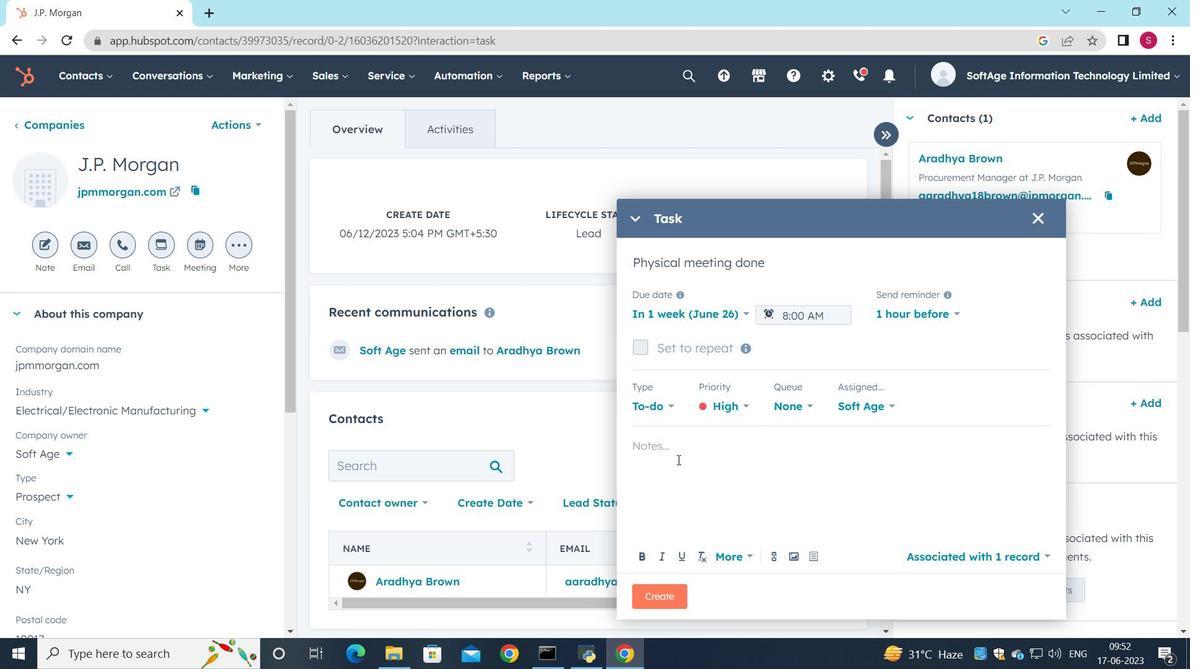 
Action: Mouse moved to (714, 373)
Screenshot: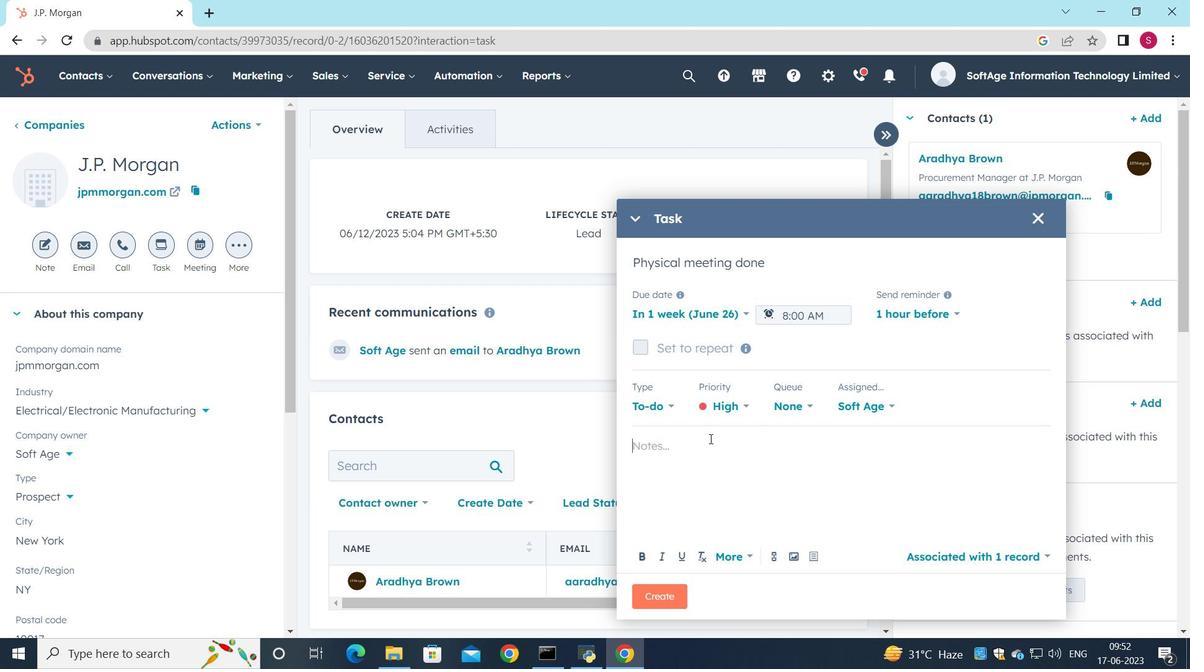 
Action: Key pressed <Key.shift>Make<Key.space>sure<Key.space>to<Key.space>mention<Key.space>the<Key.space>limited-time<Key.space>discount<Key.space>offer<Key.space>during<Key.space>the<Key.space>d<Key.backspace>sales<Key.space>call
Screenshot: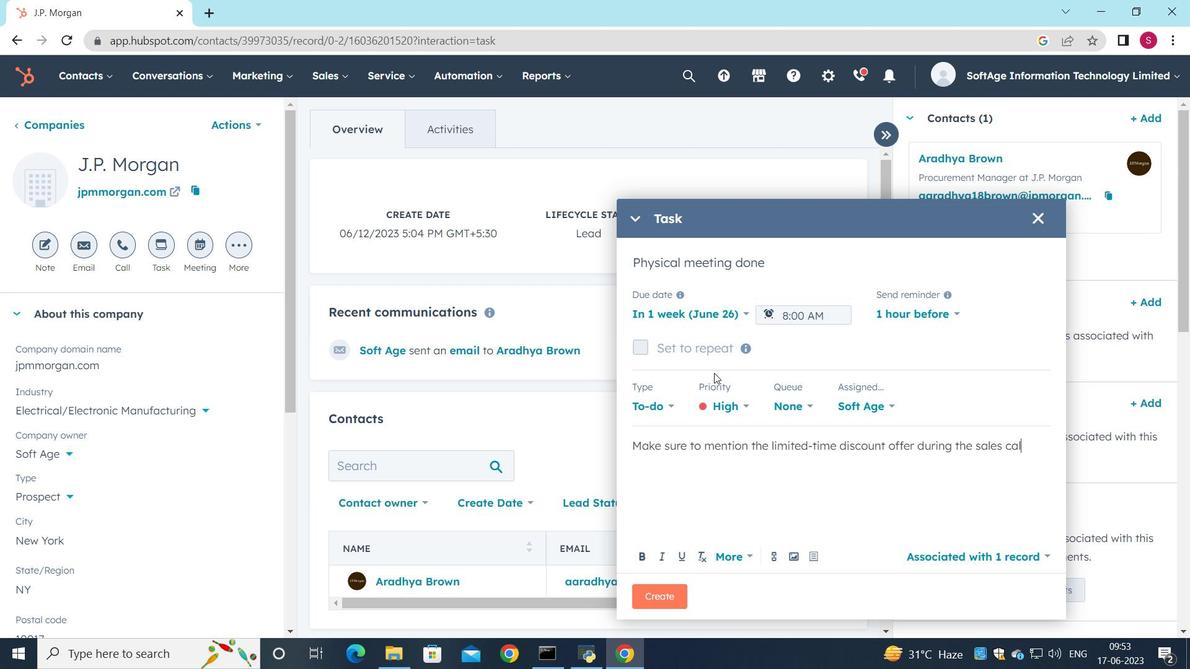 
Action: Mouse moved to (671, 589)
Screenshot: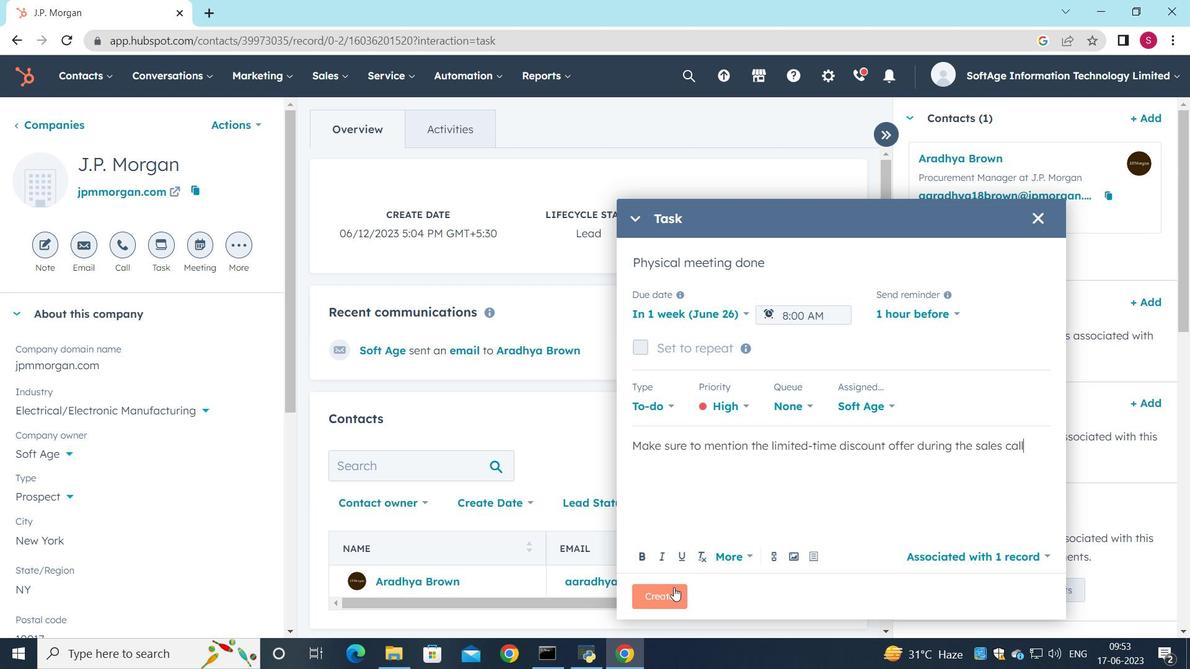 
Action: Mouse pressed left at (671, 589)
Screenshot: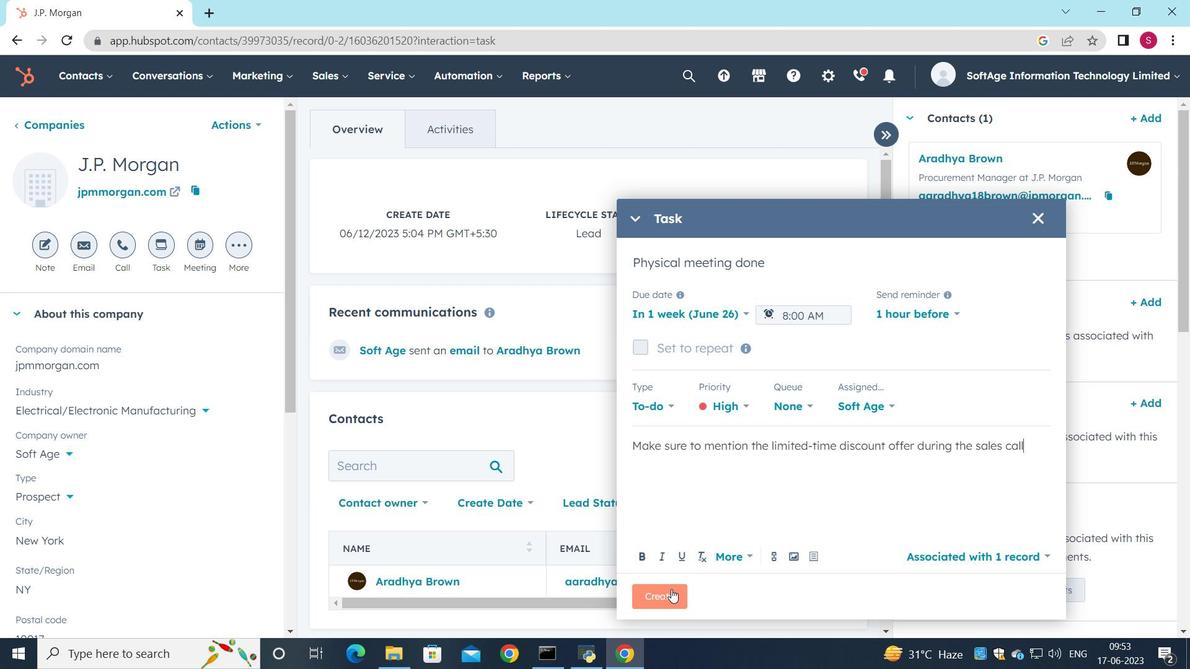 
Action: Mouse moved to (678, 452)
Screenshot: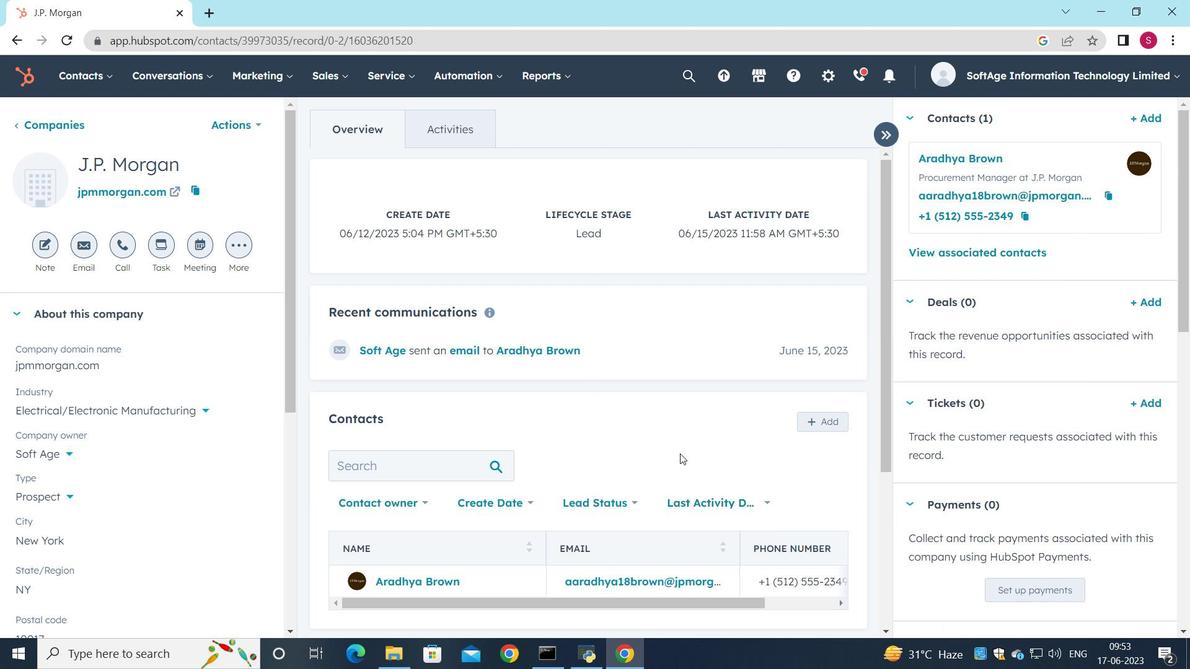 
